 Task: Look for space in Rāmganj, Bangladesh from 1st July, 2023 to 3rd July, 2023 for 1 adult in price range Rs.5000 to Rs.15000. Place can be private room with 1  bedroom having 1 bed and 1 bathroom. Property type can be hotel. Amenities needed are: air conditioning, . Booking option can be shelf check-in. Required host language is English.
Action: Mouse moved to (441, 106)
Screenshot: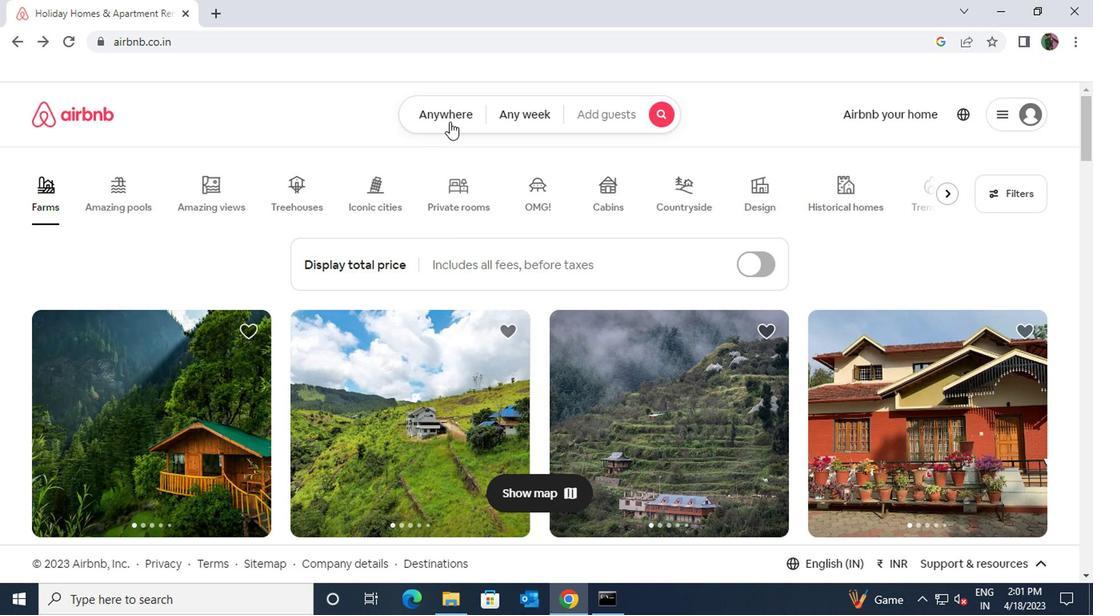 
Action: Mouse pressed left at (441, 106)
Screenshot: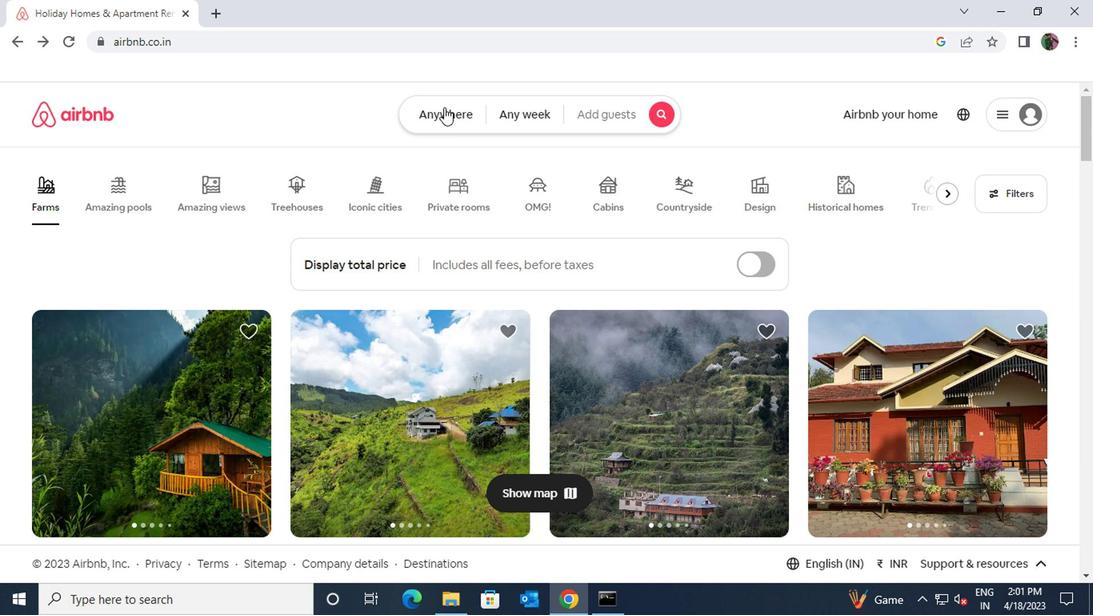 
Action: Mouse moved to (333, 175)
Screenshot: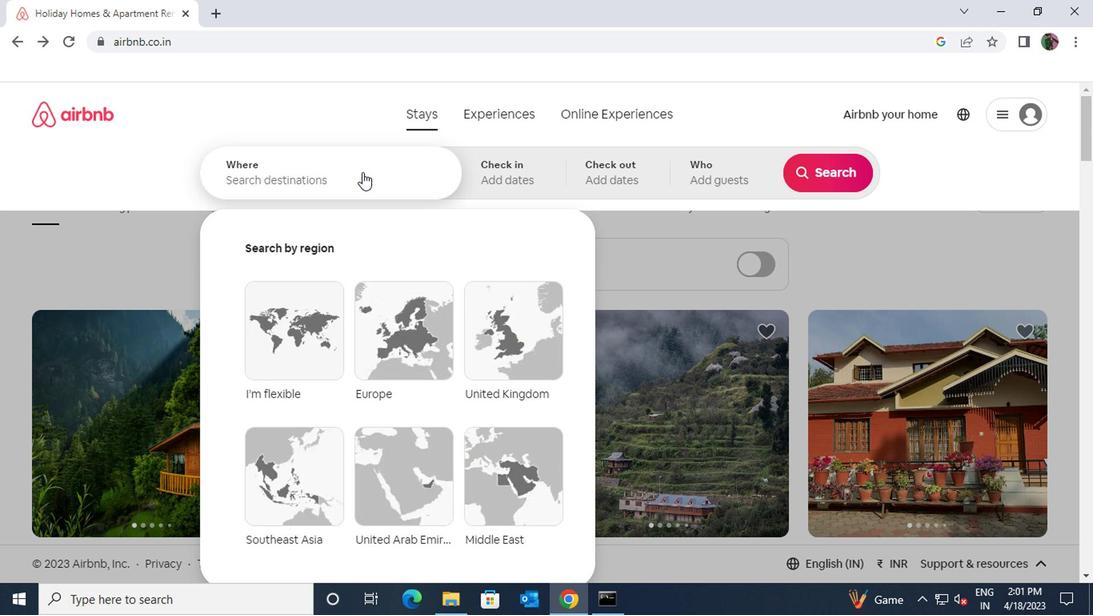 
Action: Mouse pressed left at (333, 175)
Screenshot: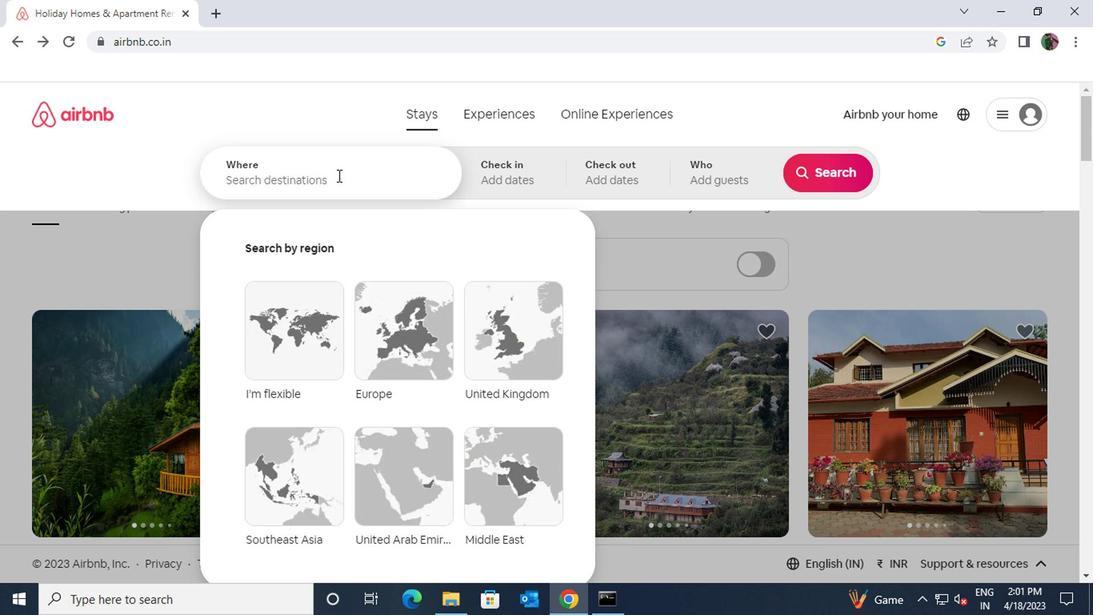 
Action: Key pressed ramganj<Key.space>bang
Screenshot: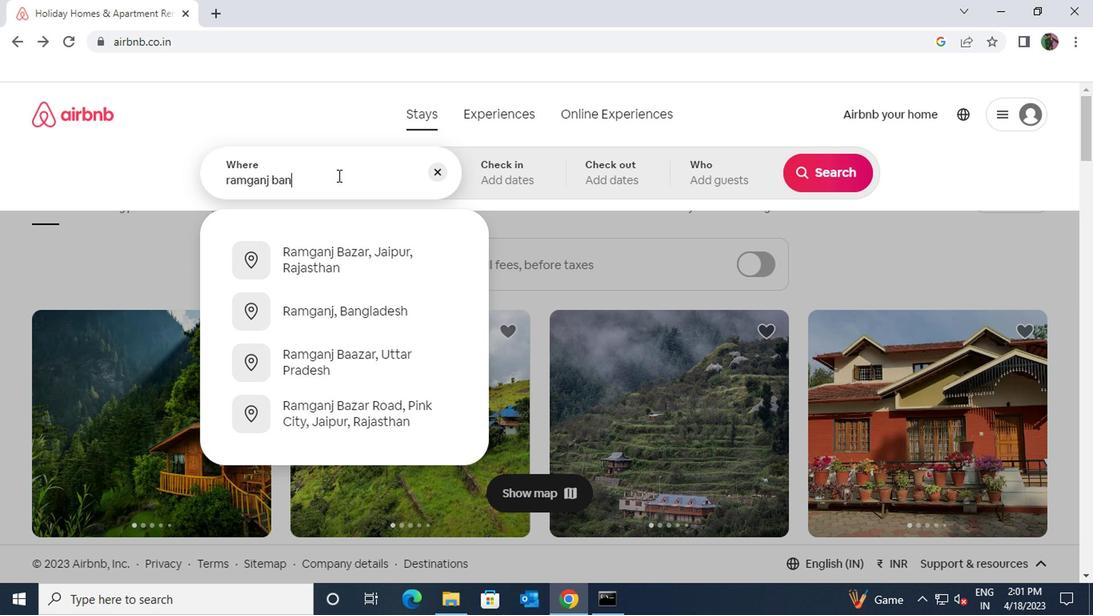 
Action: Mouse moved to (337, 260)
Screenshot: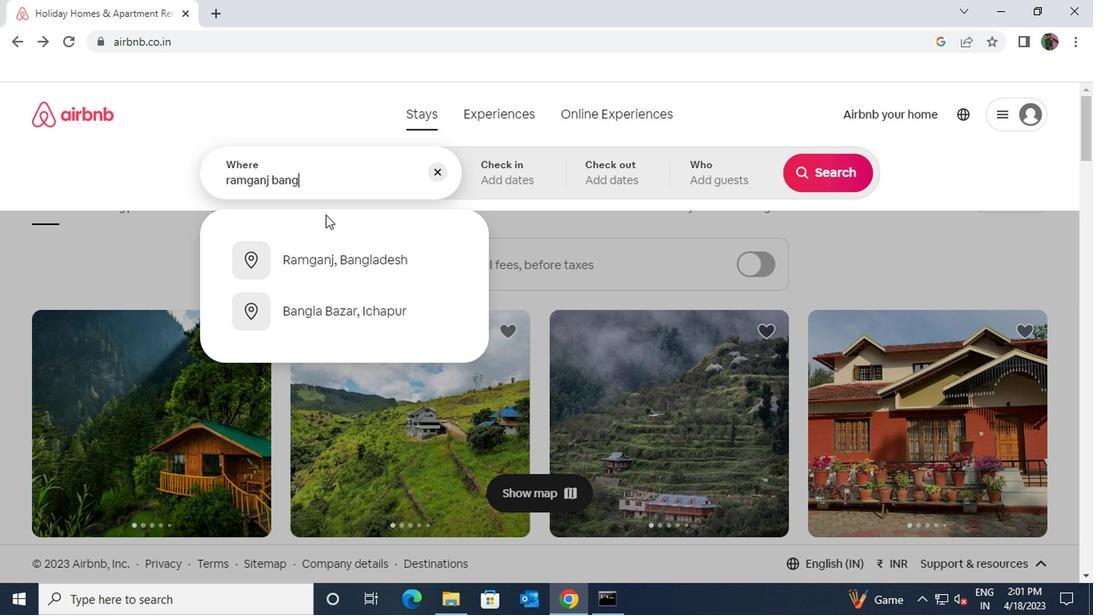 
Action: Mouse pressed left at (337, 260)
Screenshot: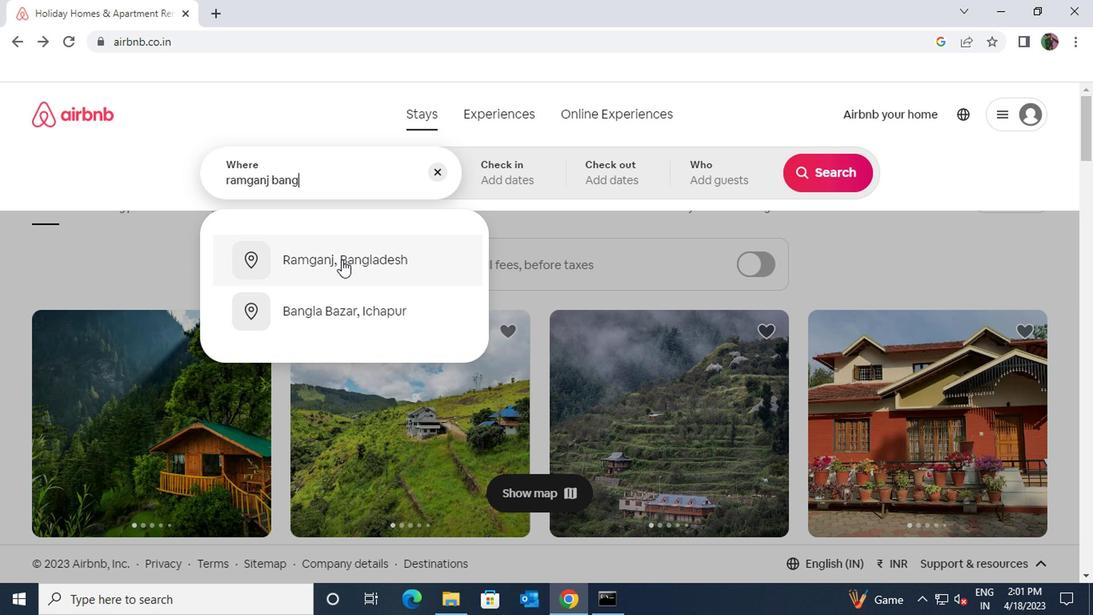 
Action: Mouse moved to (822, 300)
Screenshot: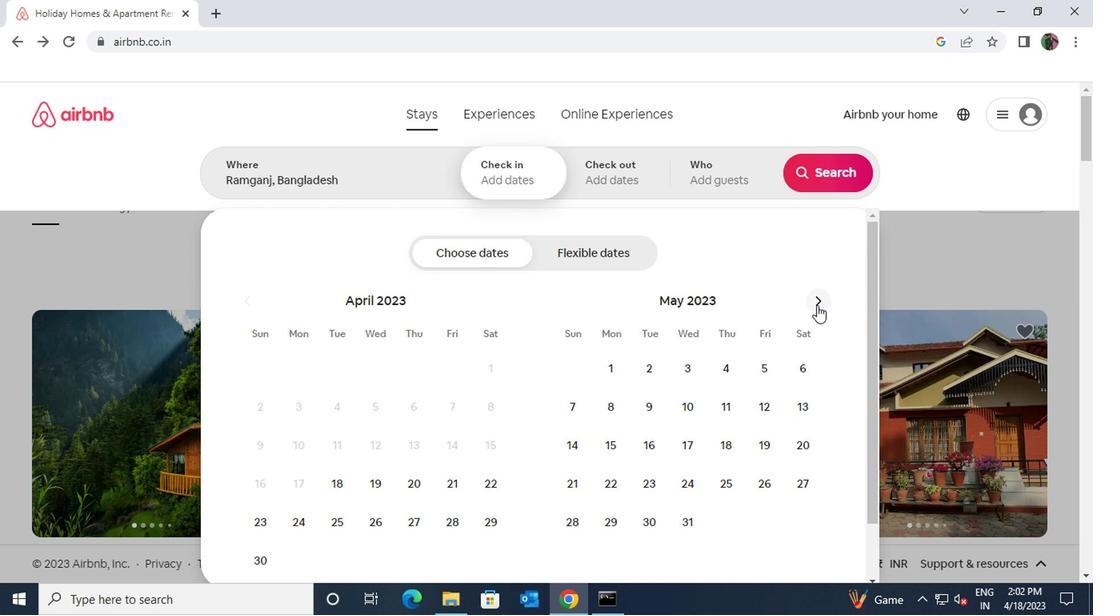 
Action: Mouse pressed left at (822, 300)
Screenshot: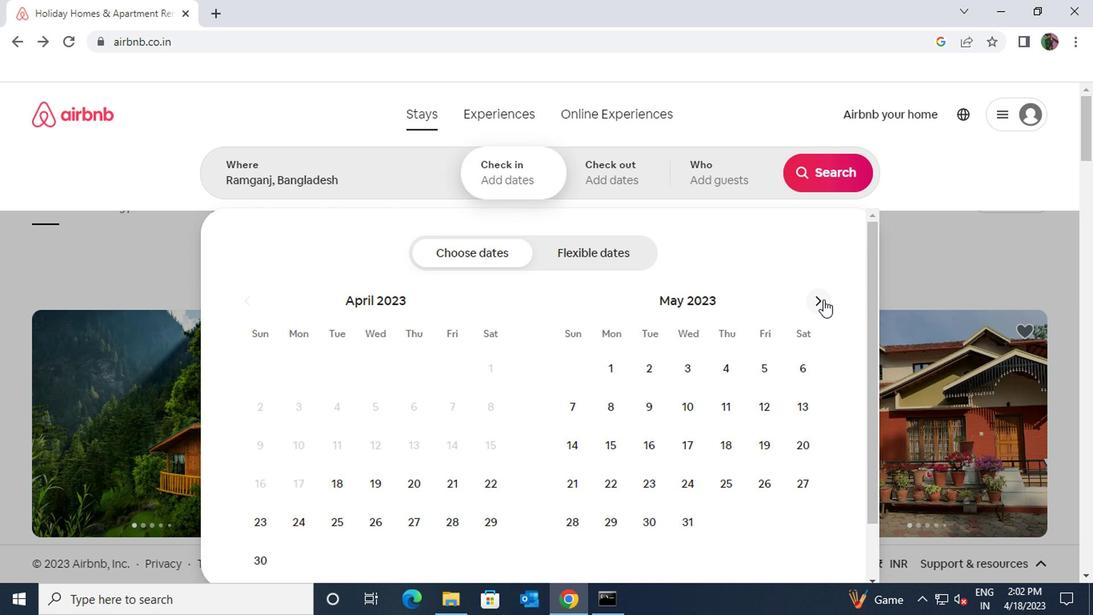 
Action: Mouse pressed left at (822, 300)
Screenshot: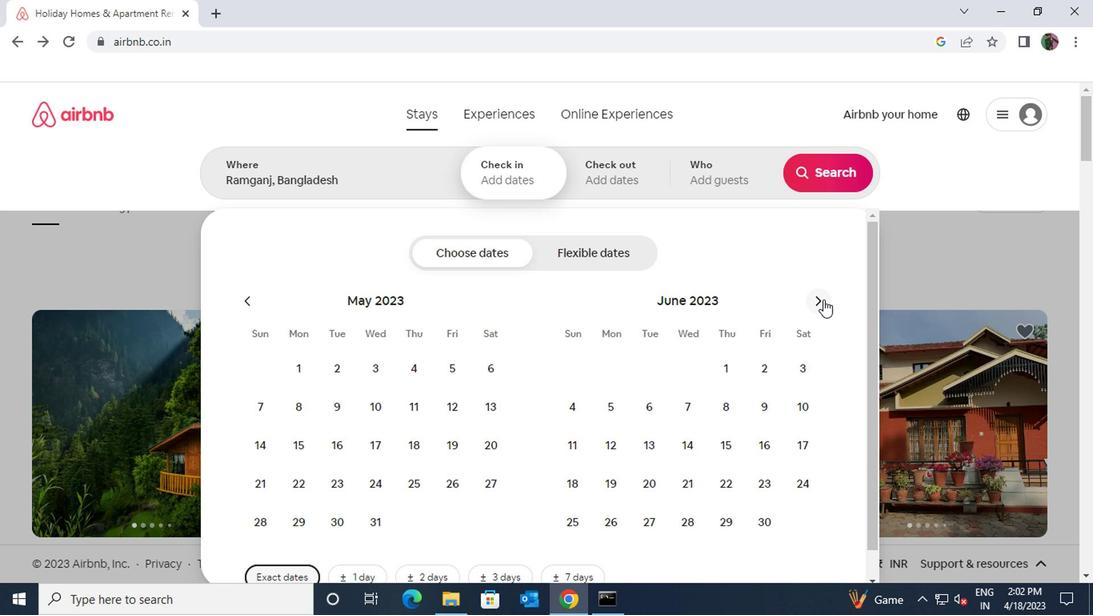 
Action: Mouse moved to (801, 368)
Screenshot: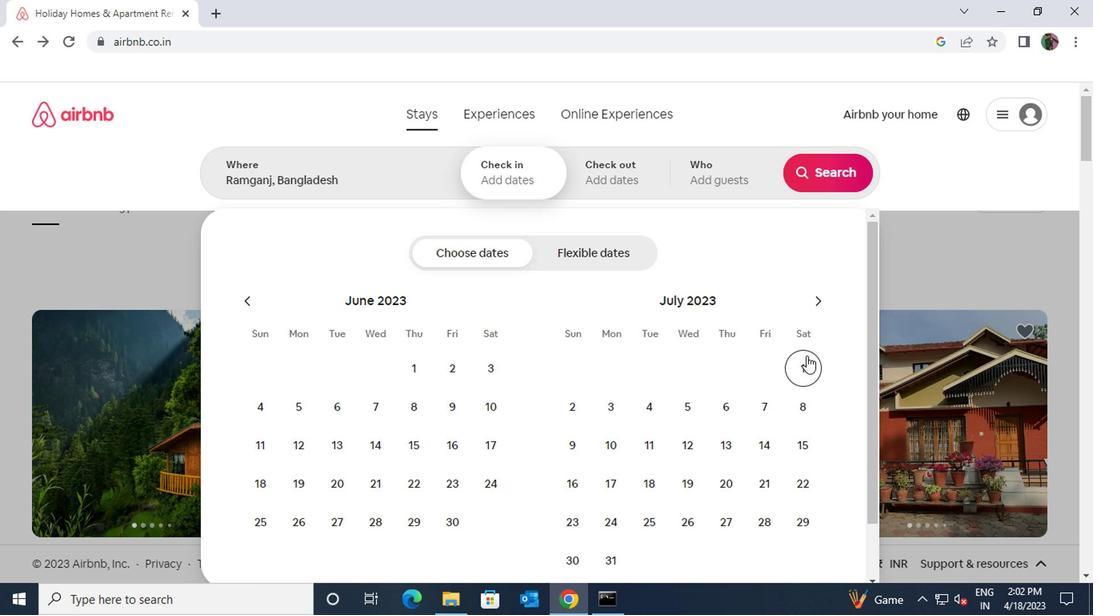 
Action: Mouse pressed left at (801, 368)
Screenshot: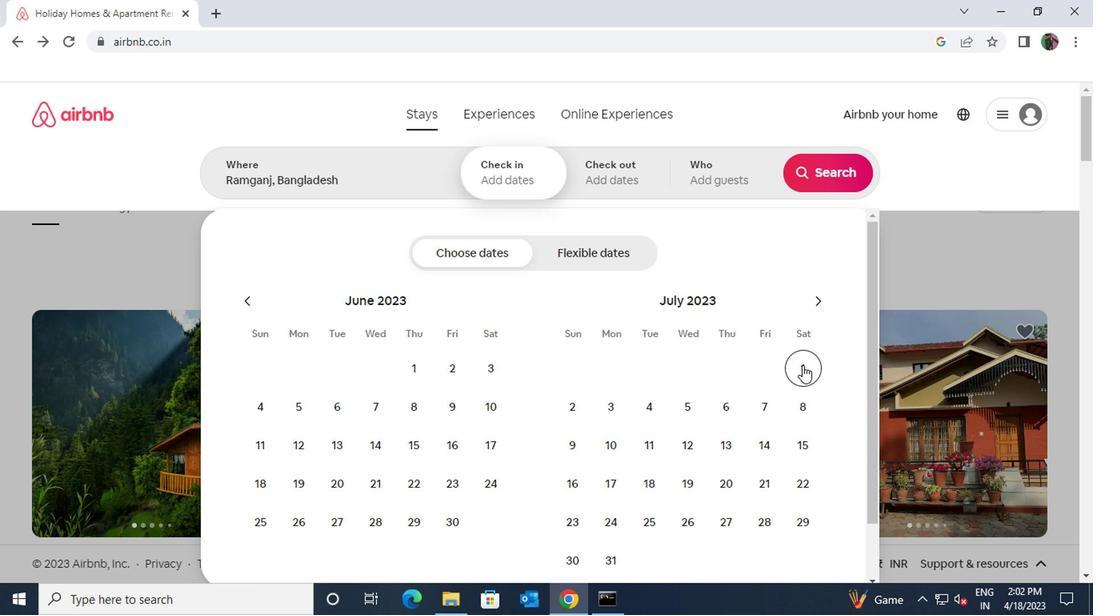 
Action: Mouse moved to (624, 403)
Screenshot: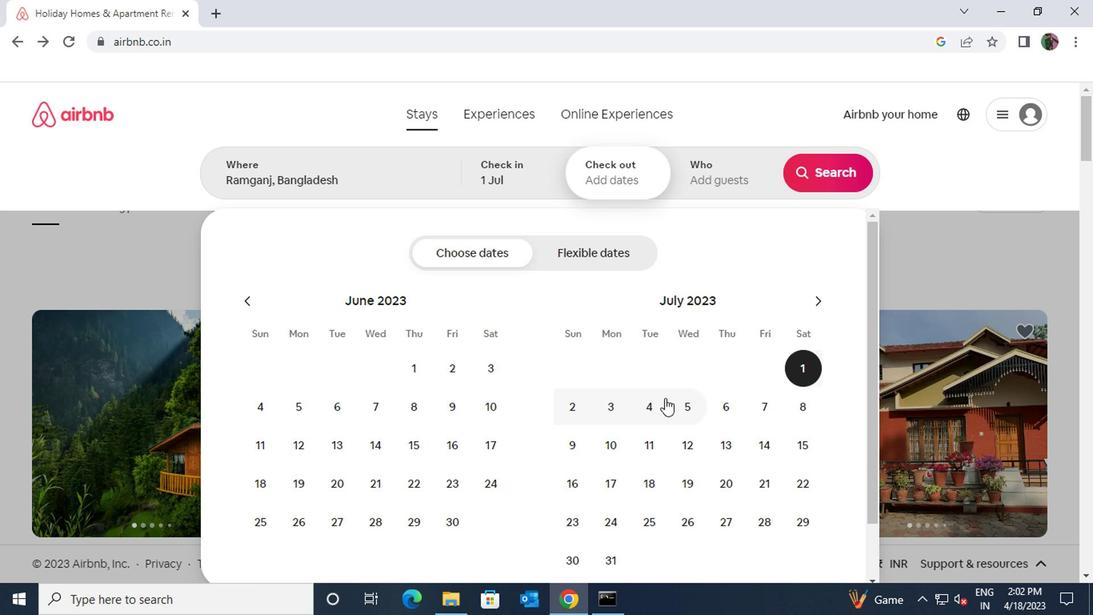 
Action: Mouse pressed left at (624, 403)
Screenshot: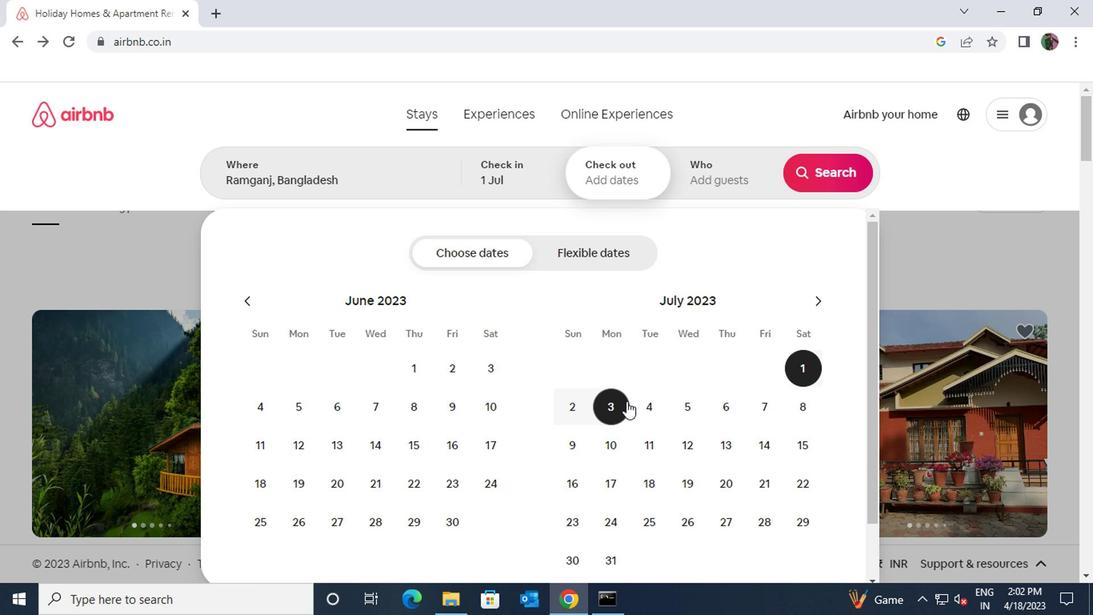
Action: Mouse moved to (700, 176)
Screenshot: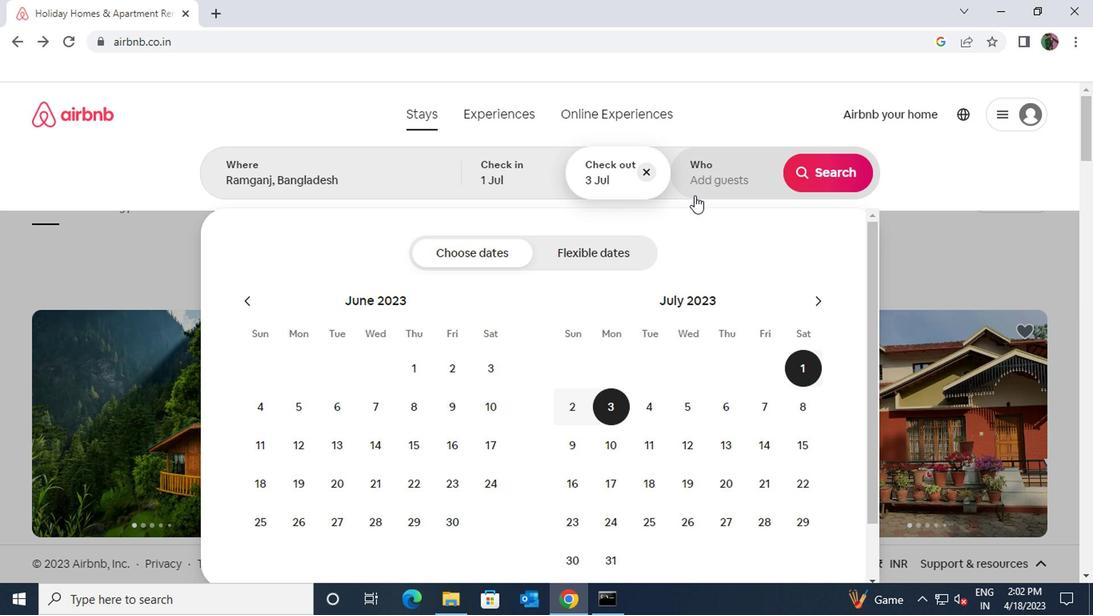 
Action: Mouse pressed left at (700, 176)
Screenshot: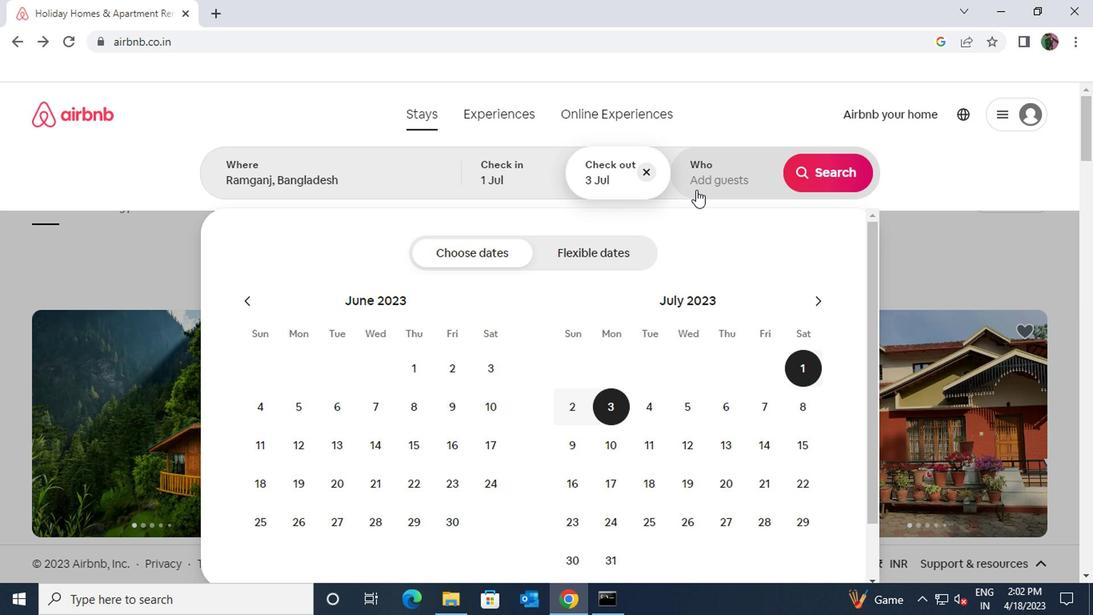 
Action: Mouse moved to (826, 260)
Screenshot: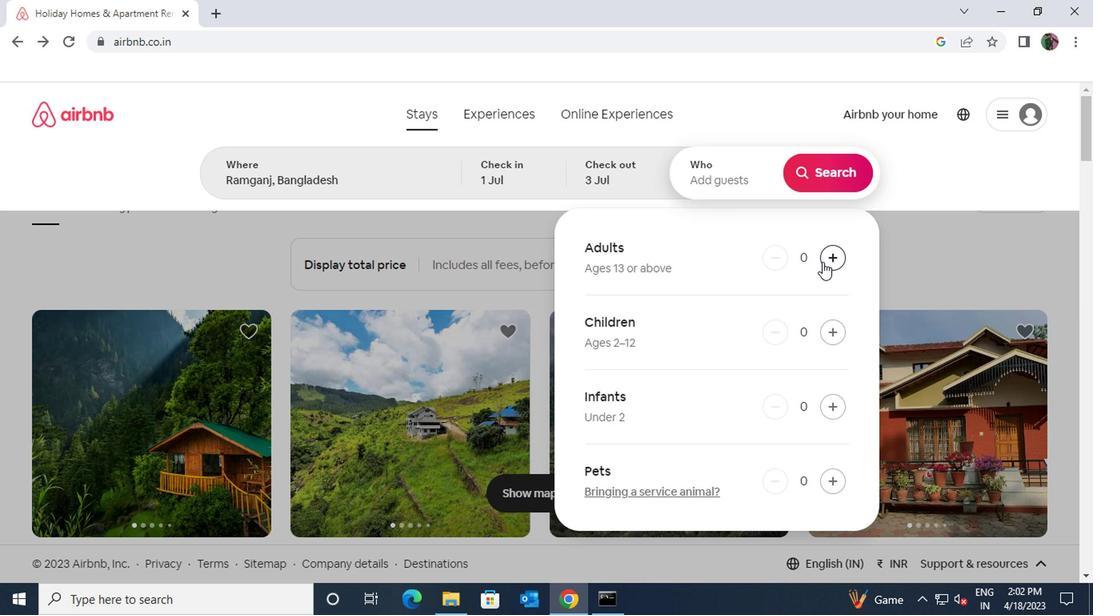 
Action: Mouse pressed left at (826, 260)
Screenshot: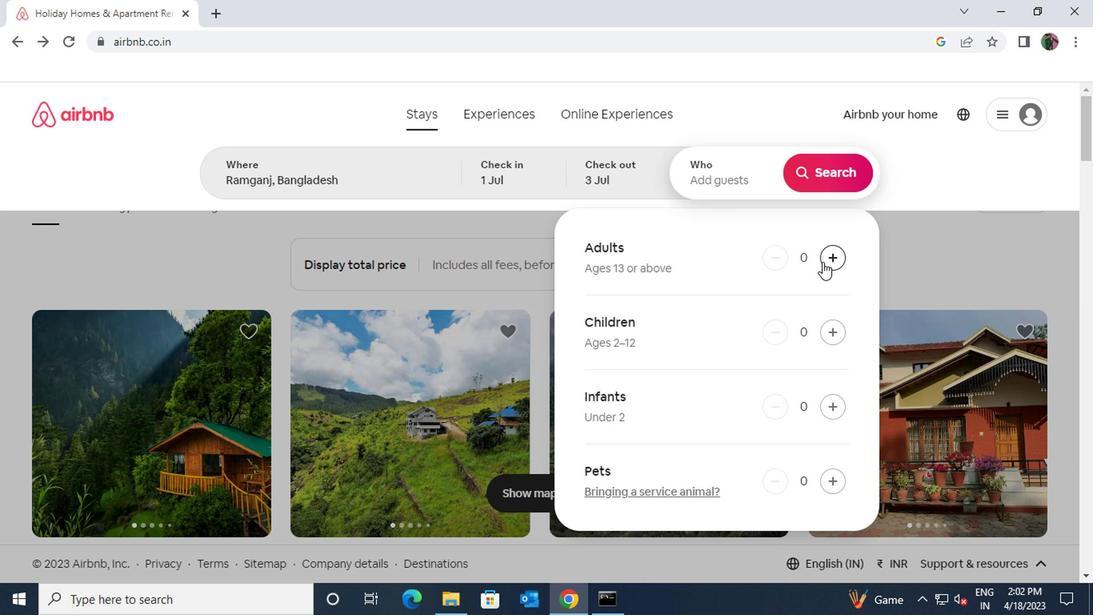 
Action: Mouse moved to (816, 179)
Screenshot: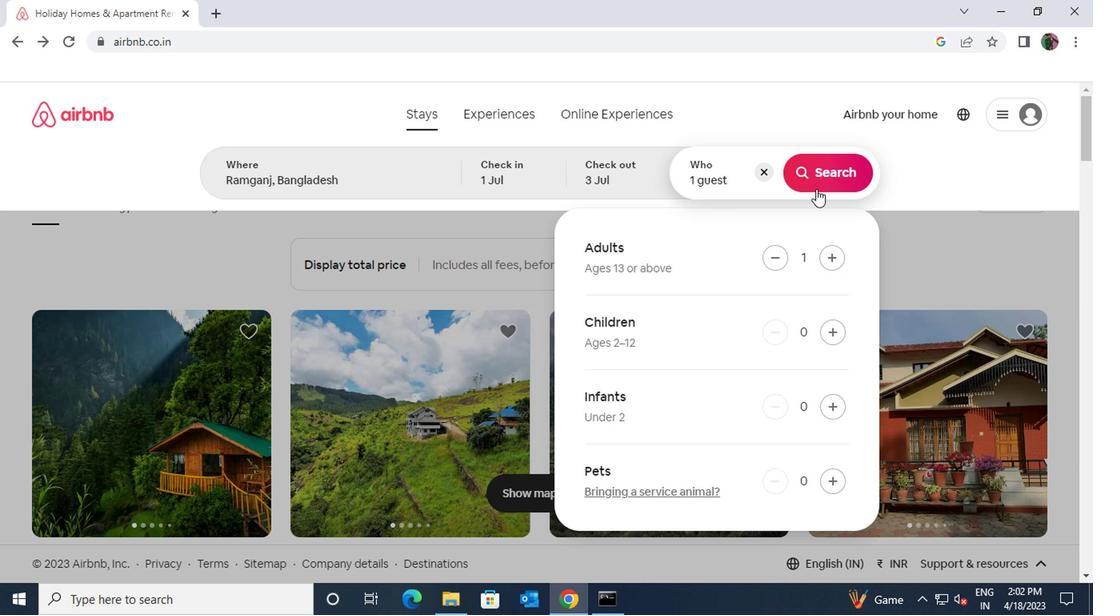 
Action: Mouse pressed left at (816, 179)
Screenshot: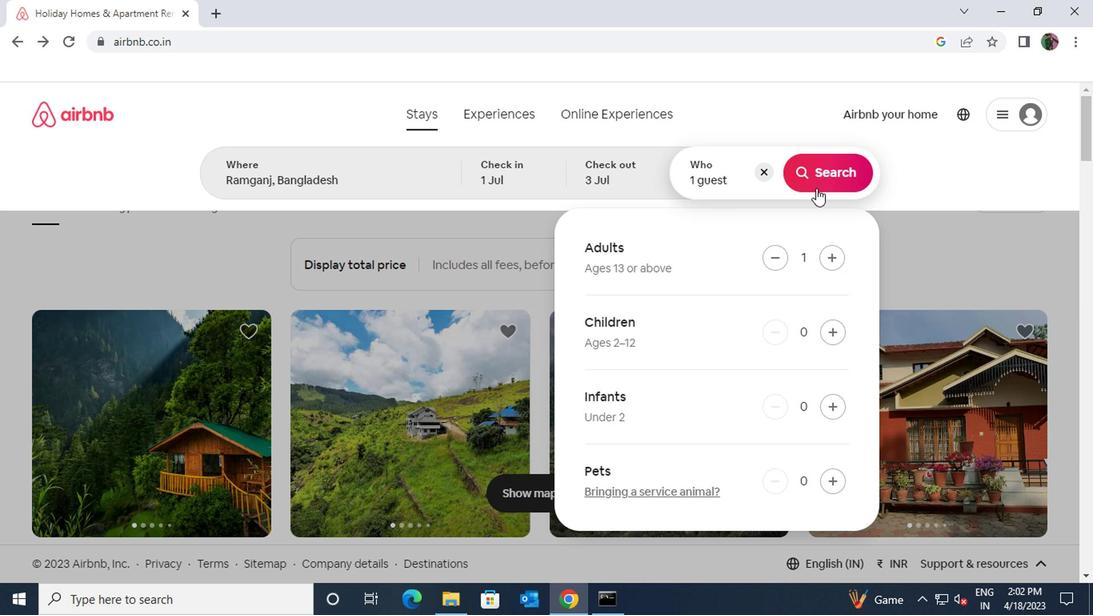 
Action: Mouse moved to (1010, 175)
Screenshot: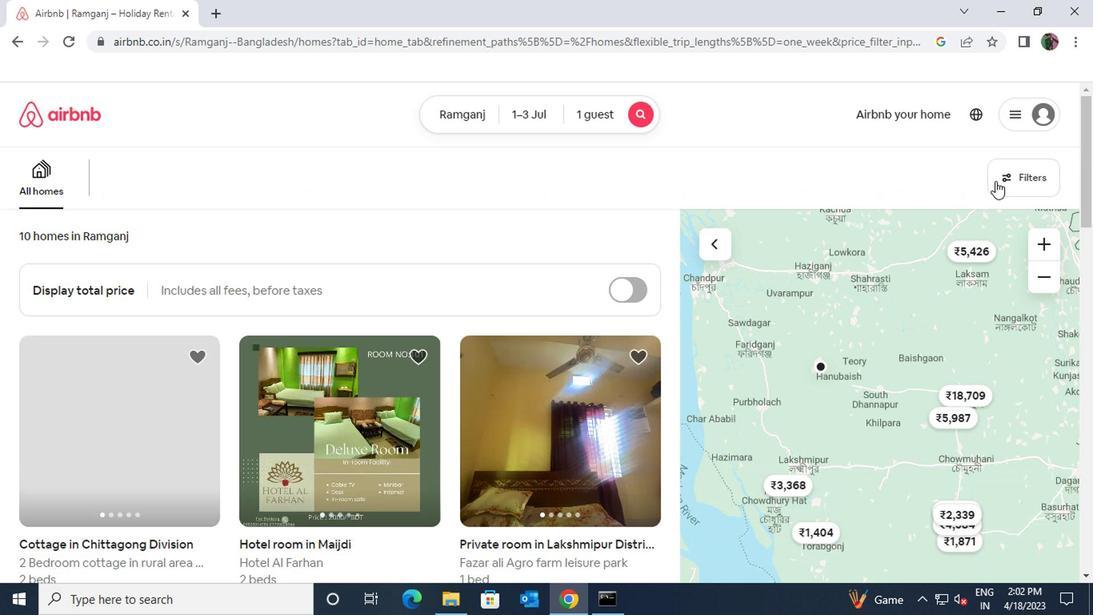 
Action: Mouse pressed left at (1010, 175)
Screenshot: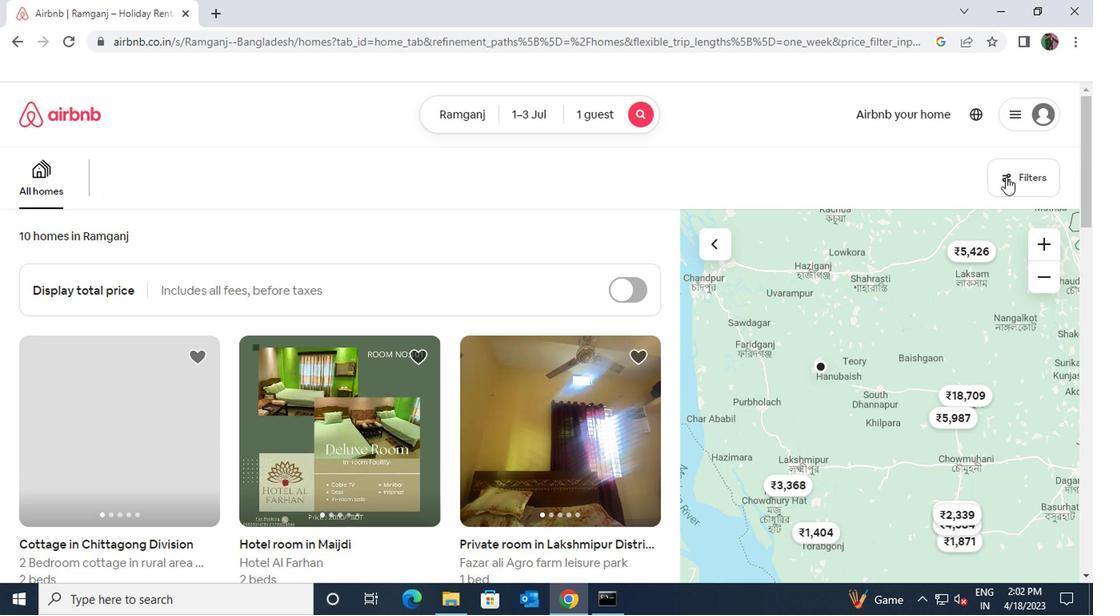 
Action: Mouse moved to (357, 382)
Screenshot: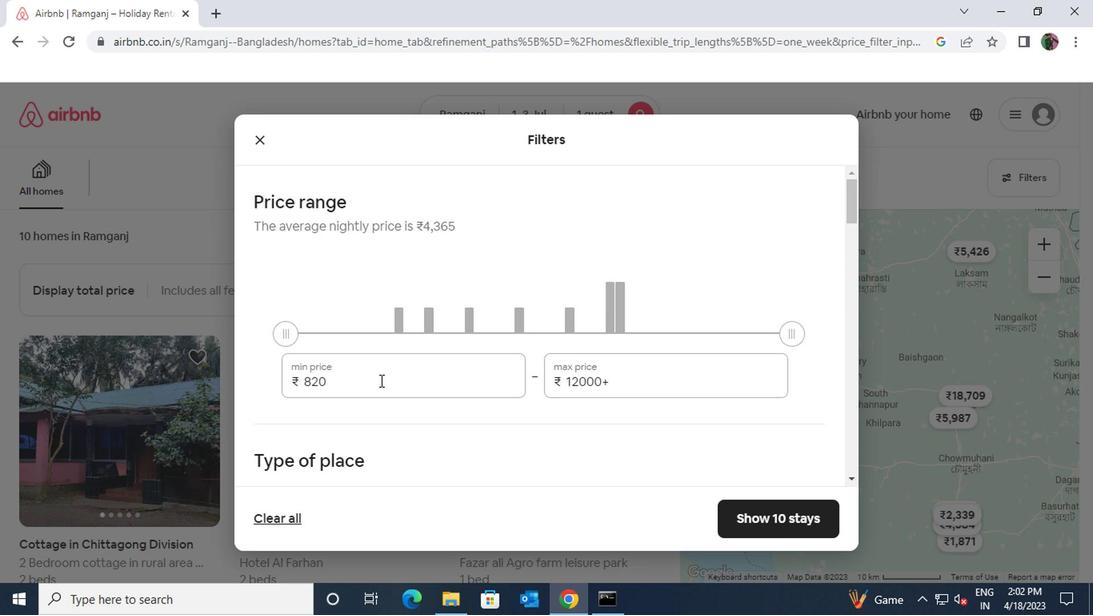 
Action: Mouse pressed left at (357, 382)
Screenshot: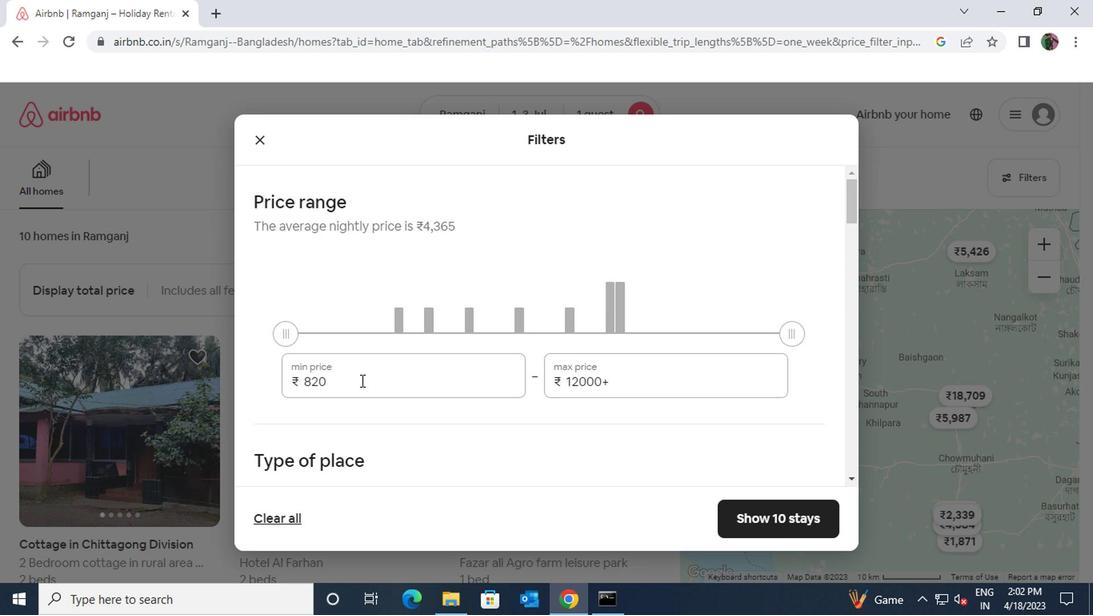 
Action: Mouse moved to (299, 386)
Screenshot: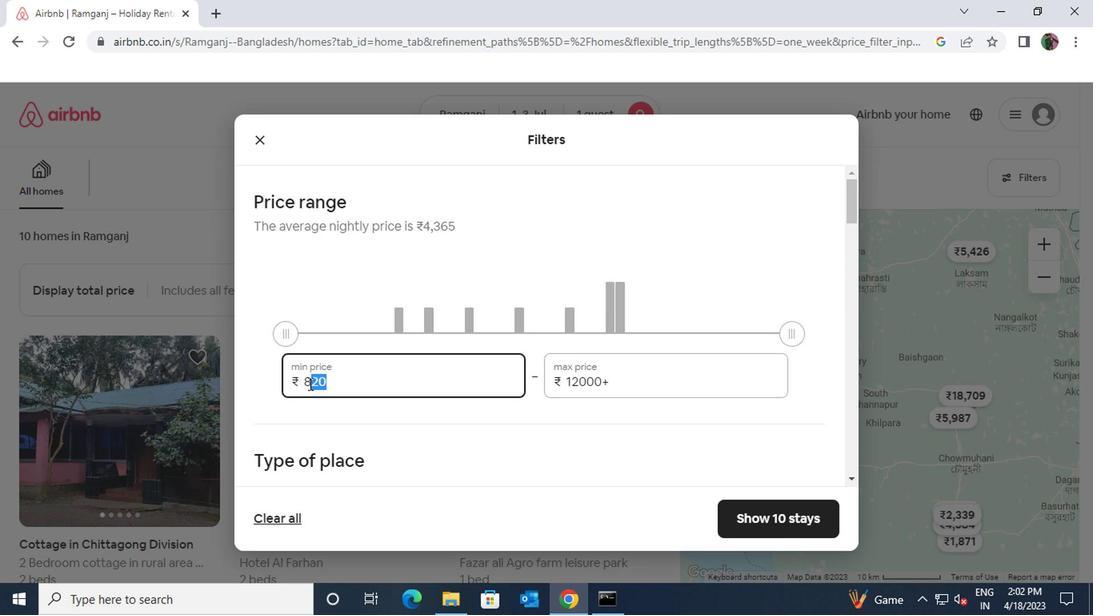 
Action: Key pressed 5000
Screenshot: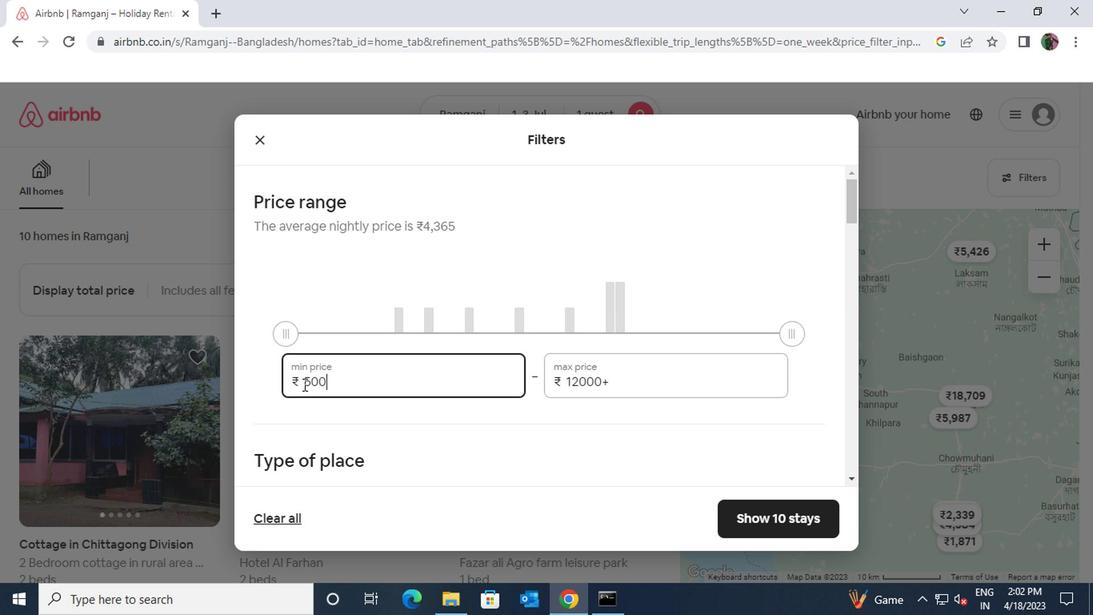 
Action: Mouse moved to (617, 379)
Screenshot: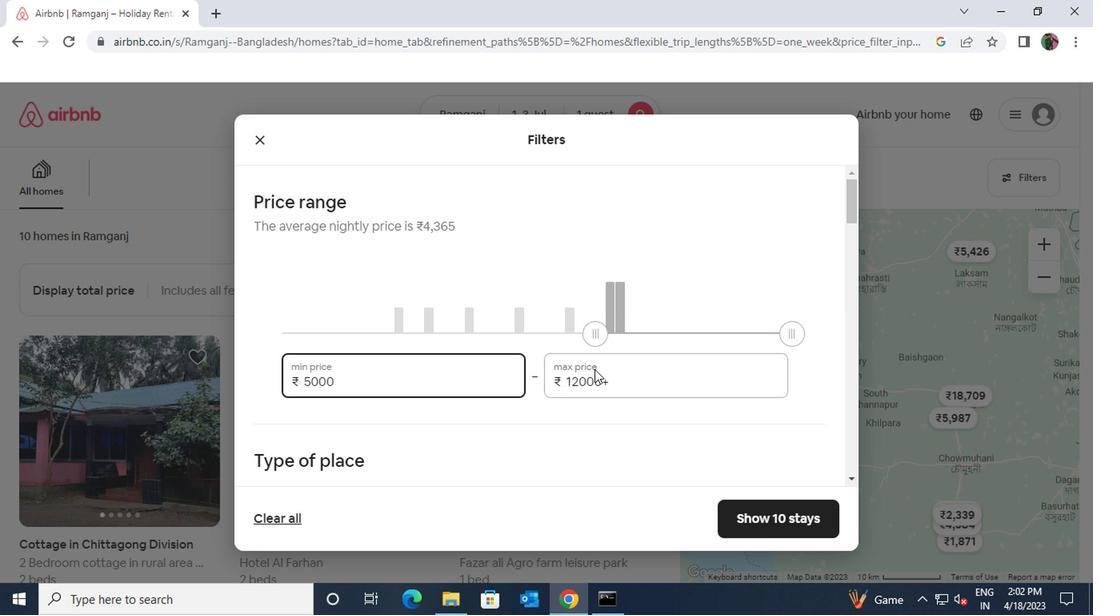 
Action: Mouse pressed left at (617, 379)
Screenshot: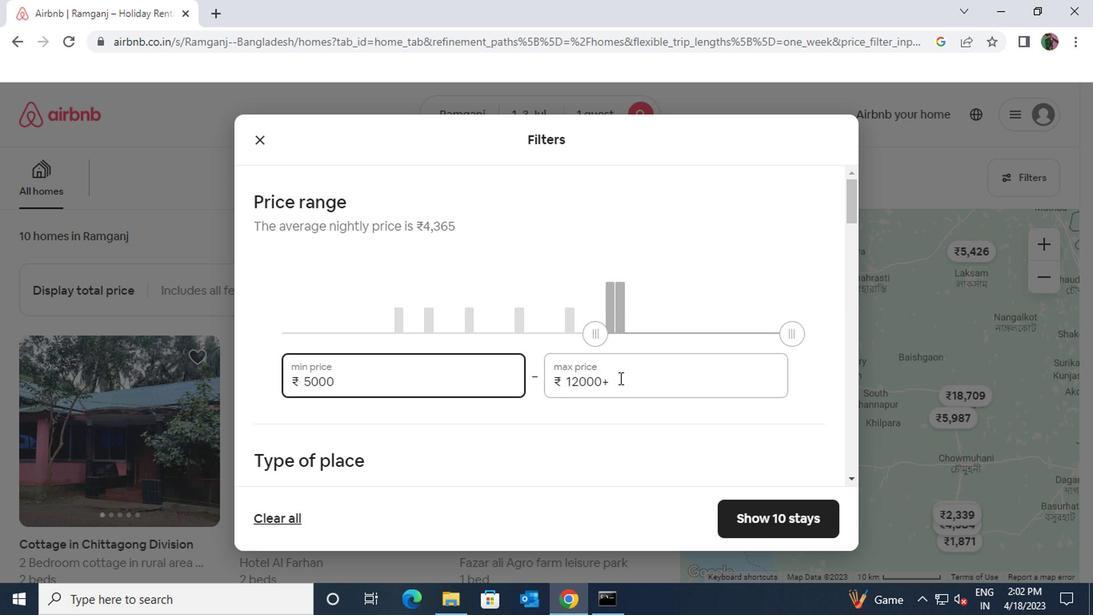 
Action: Mouse moved to (565, 388)
Screenshot: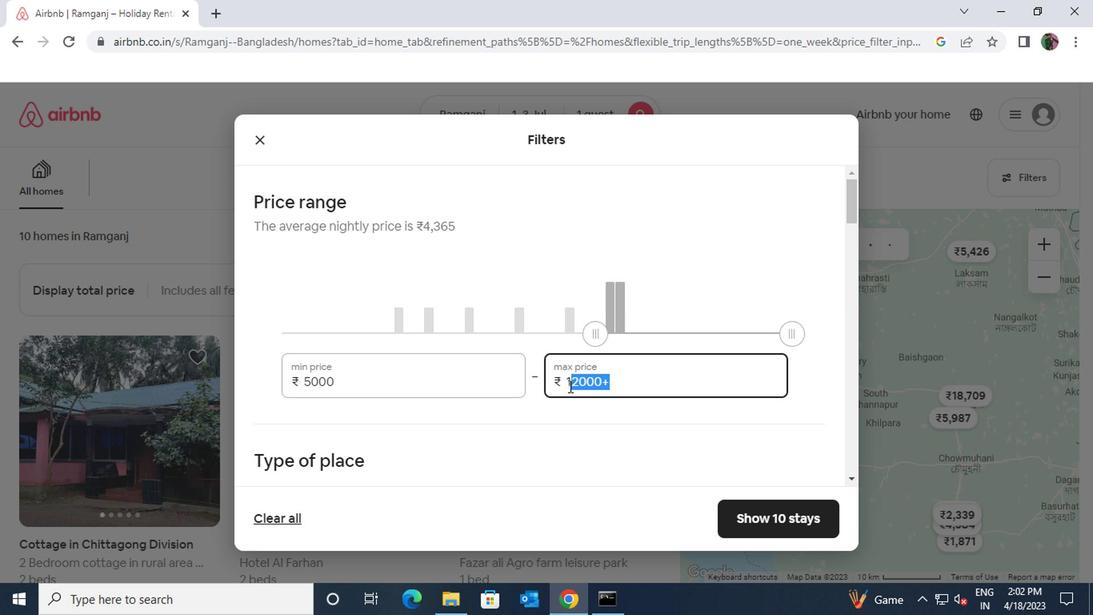 
Action: Key pressed 15000
Screenshot: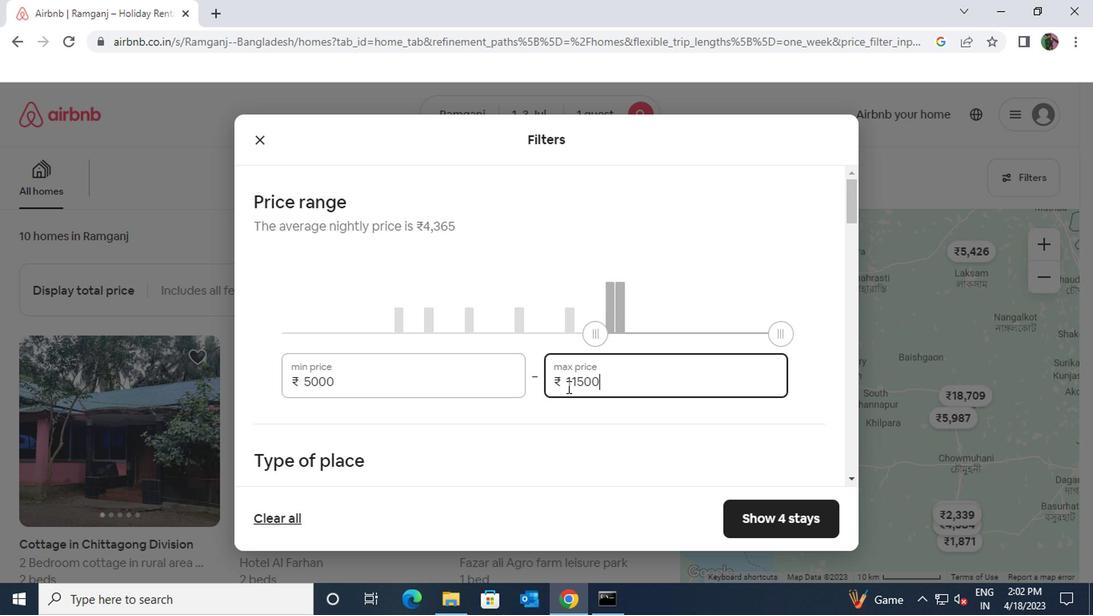 
Action: Mouse moved to (565, 388)
Screenshot: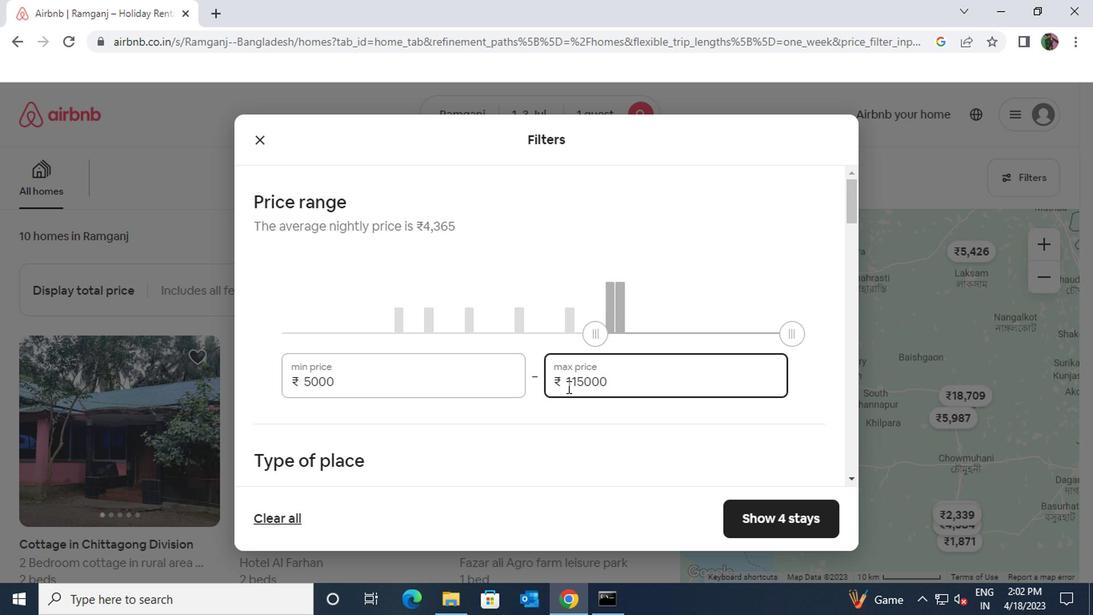 
Action: Mouse scrolled (565, 387) with delta (0, 0)
Screenshot: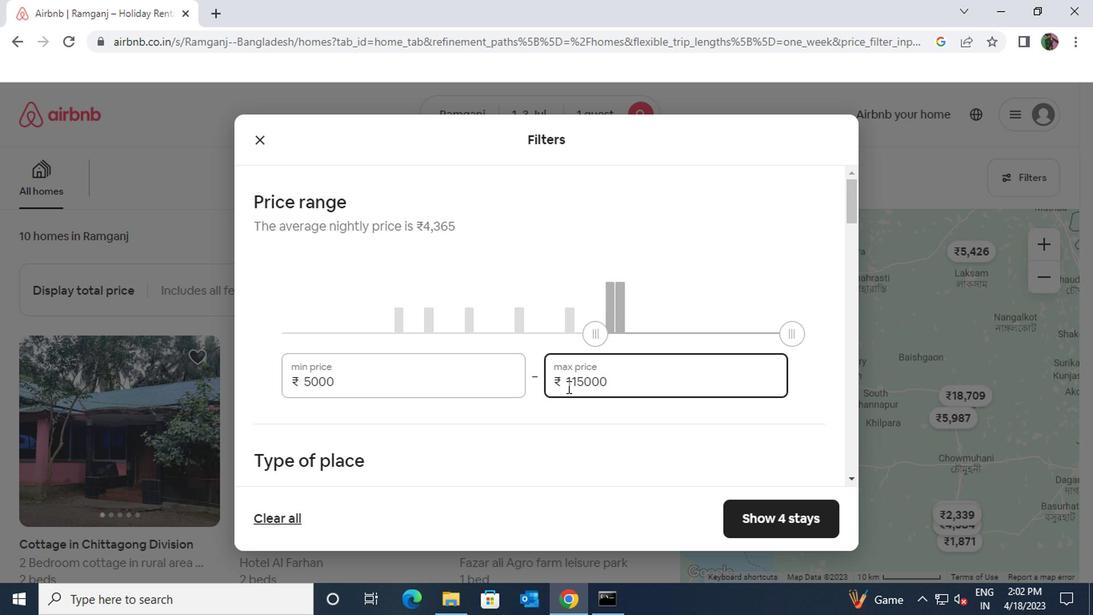 
Action: Mouse scrolled (565, 387) with delta (0, 0)
Screenshot: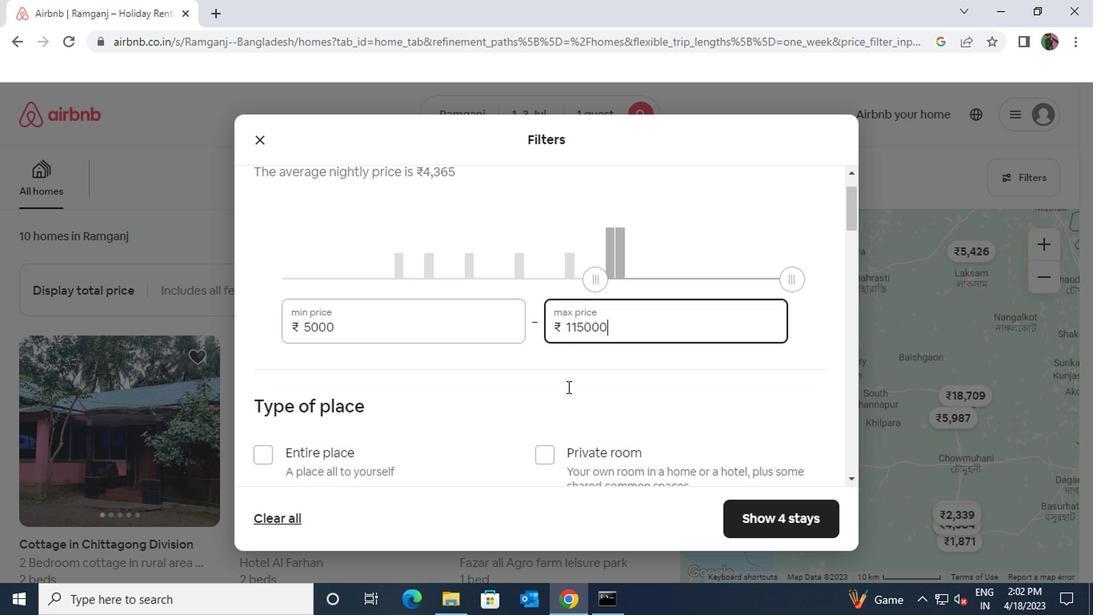 
Action: Mouse moved to (549, 354)
Screenshot: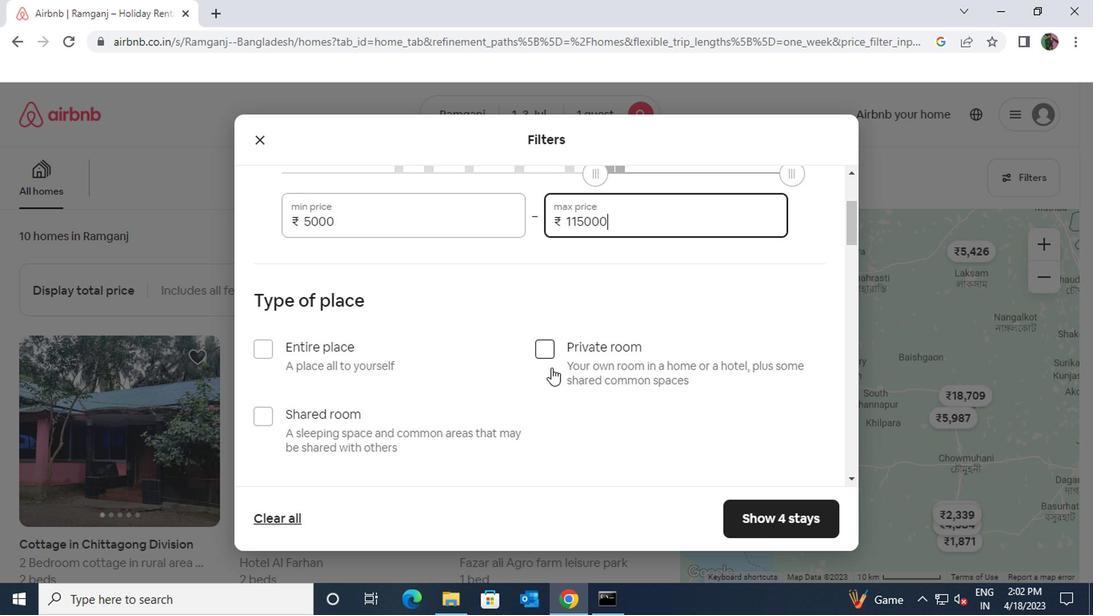 
Action: Mouse pressed left at (549, 354)
Screenshot: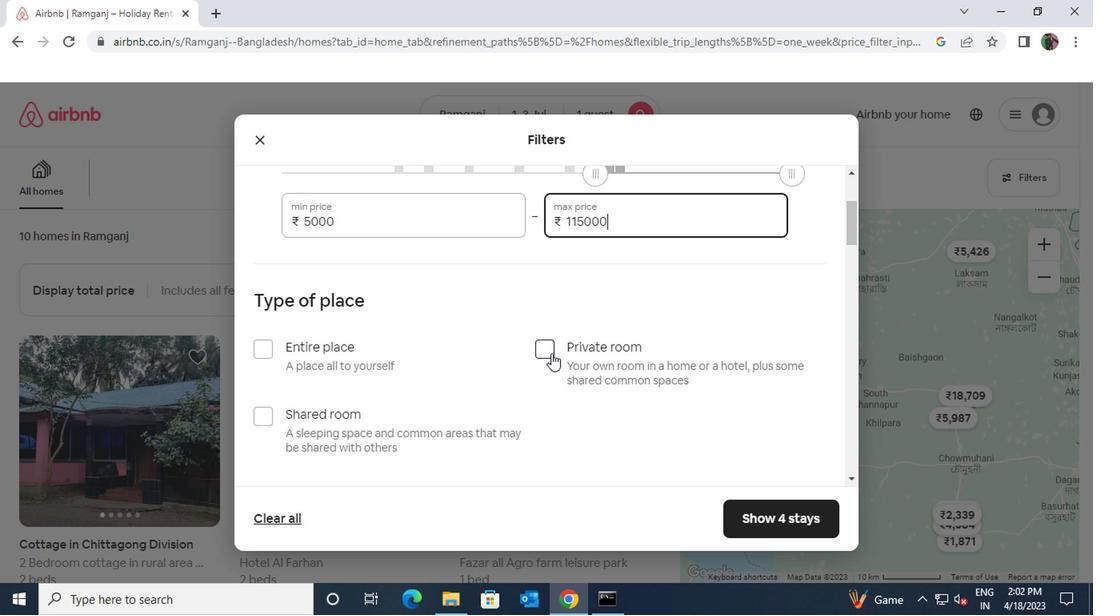 
Action: Mouse scrolled (549, 353) with delta (0, -1)
Screenshot: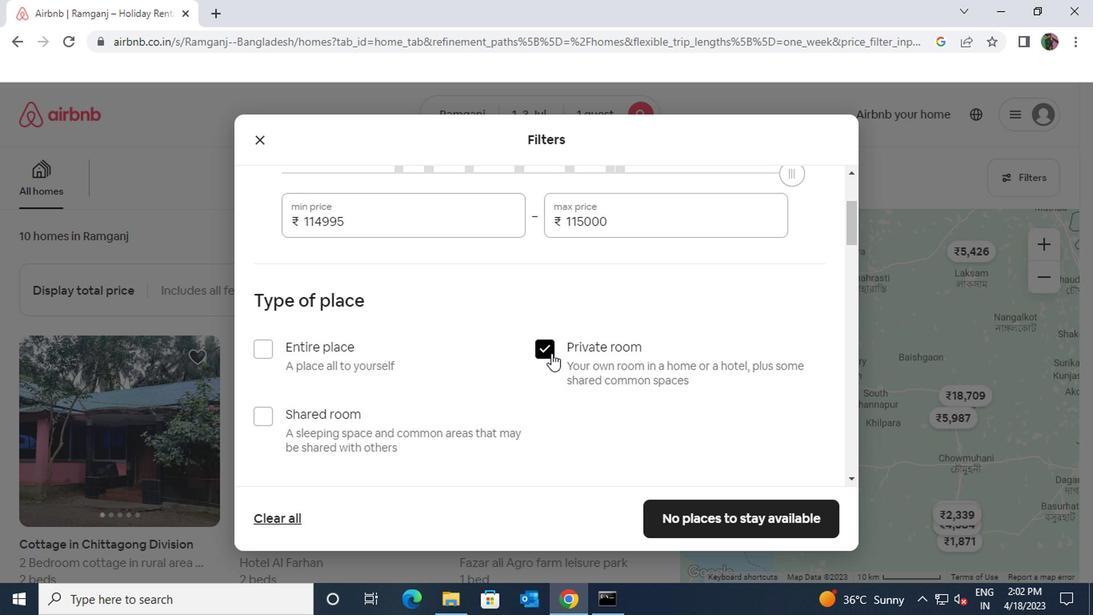 
Action: Mouse scrolled (549, 353) with delta (0, -1)
Screenshot: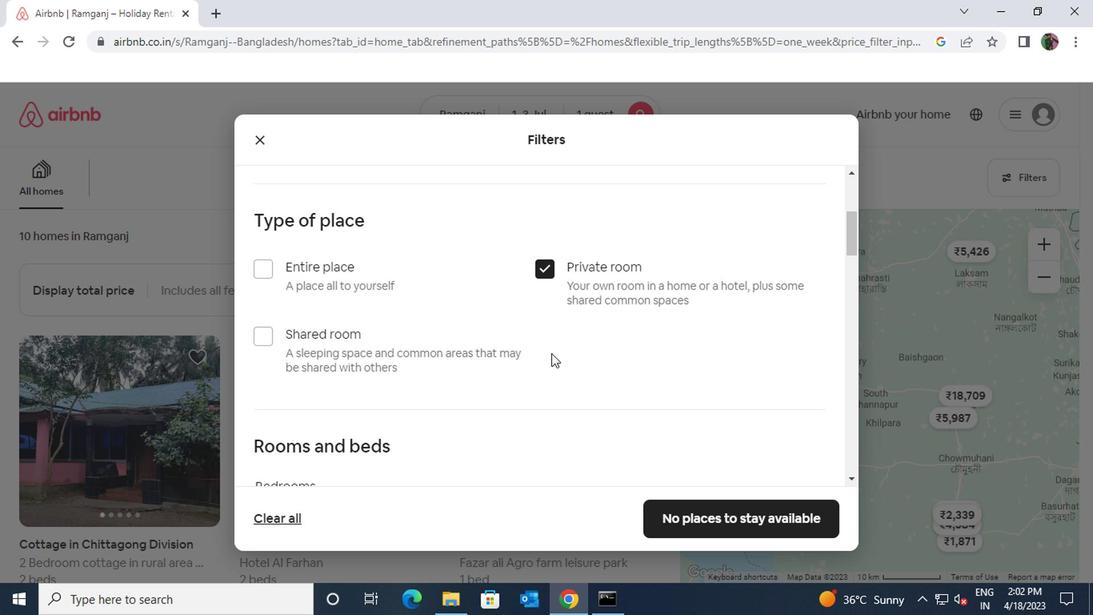 
Action: Mouse scrolled (549, 353) with delta (0, -1)
Screenshot: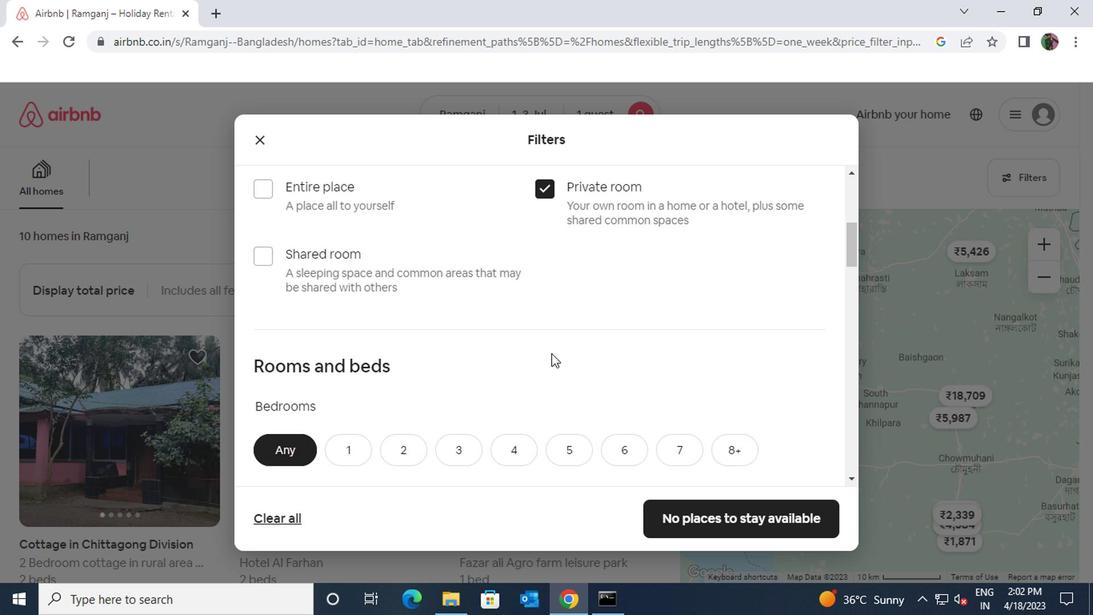 
Action: Mouse moved to (349, 366)
Screenshot: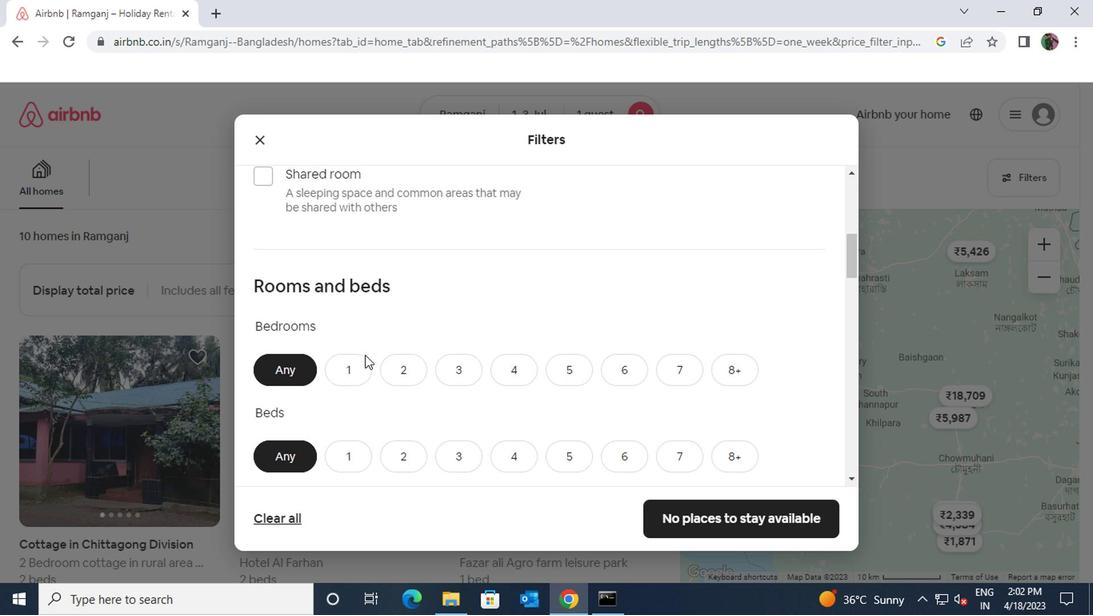 
Action: Mouse pressed left at (349, 366)
Screenshot: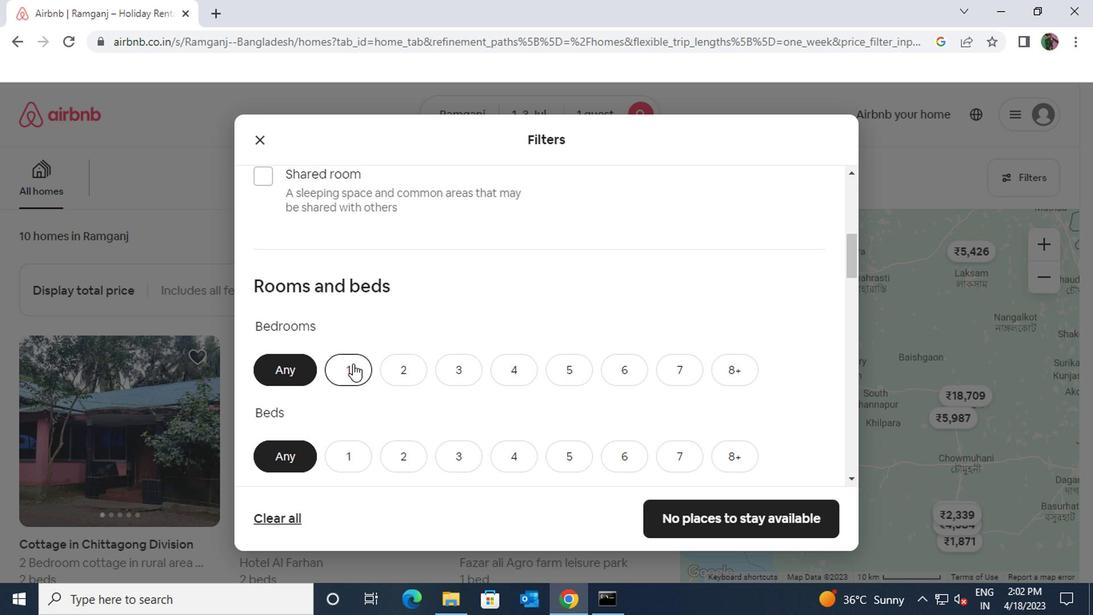 
Action: Mouse moved to (336, 447)
Screenshot: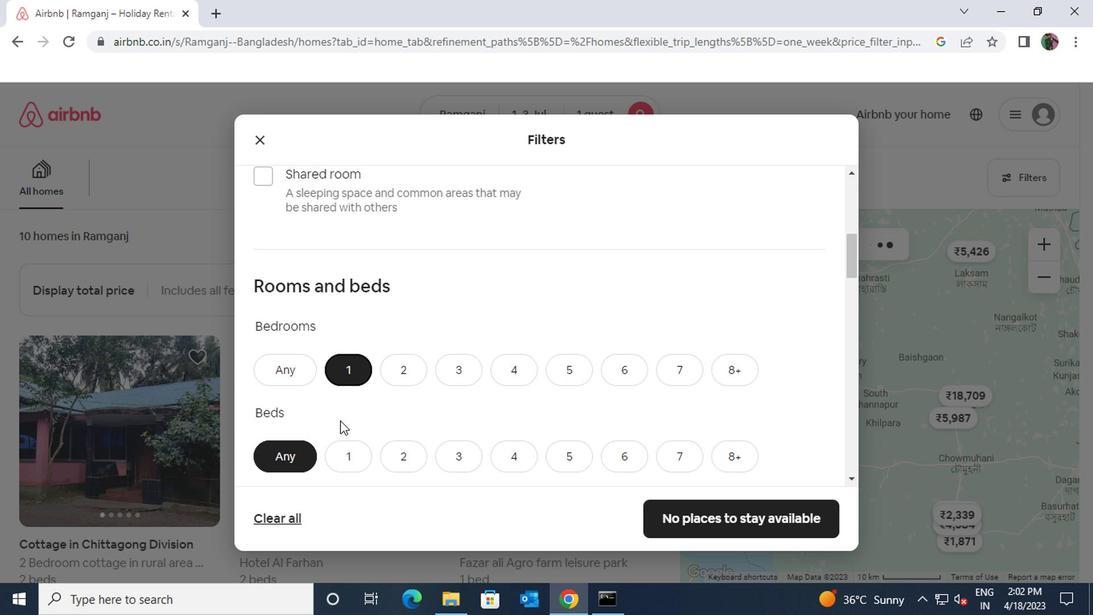 
Action: Mouse pressed left at (336, 447)
Screenshot: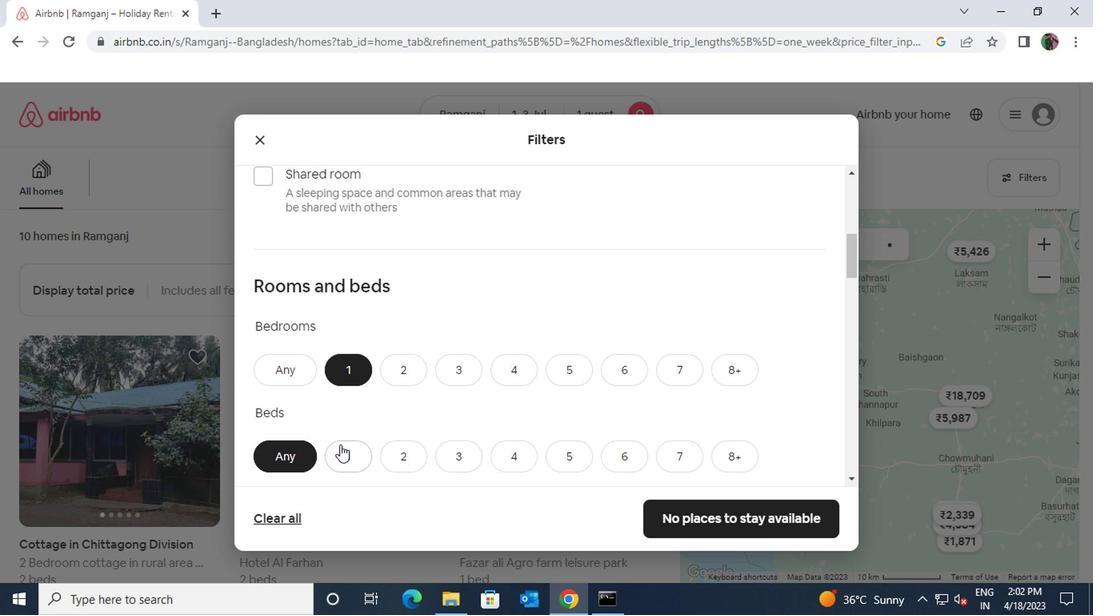 
Action: Mouse moved to (337, 447)
Screenshot: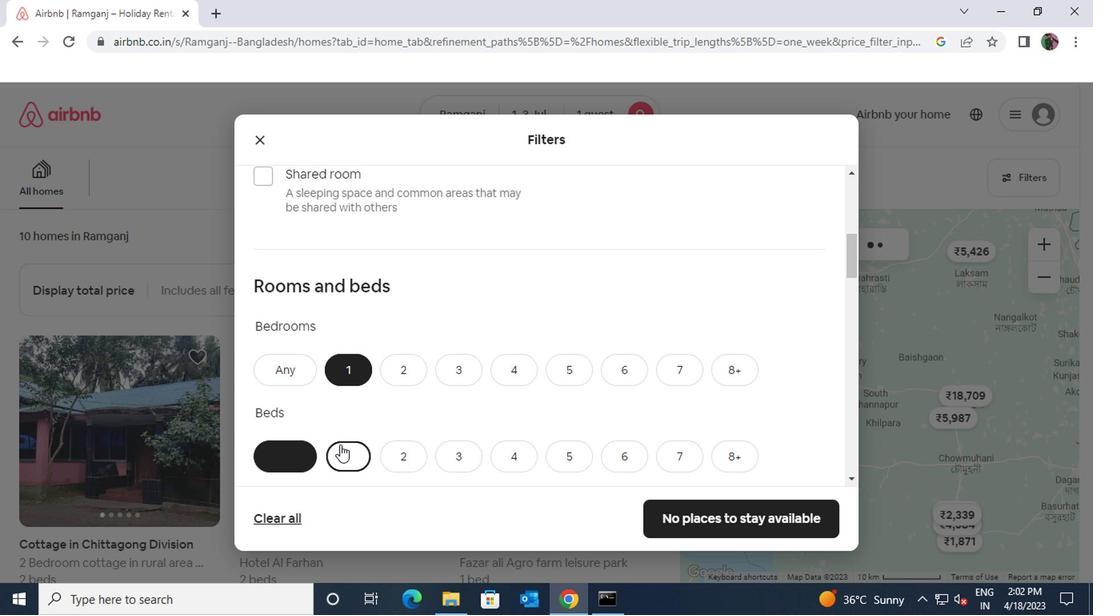 
Action: Mouse scrolled (337, 445) with delta (0, -1)
Screenshot: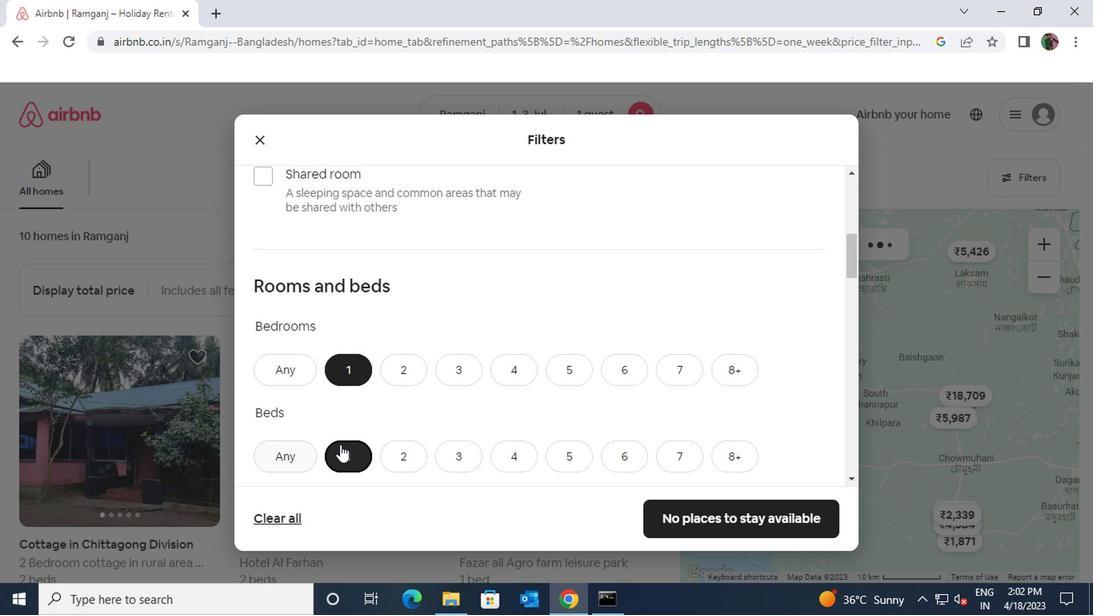 
Action: Mouse moved to (339, 455)
Screenshot: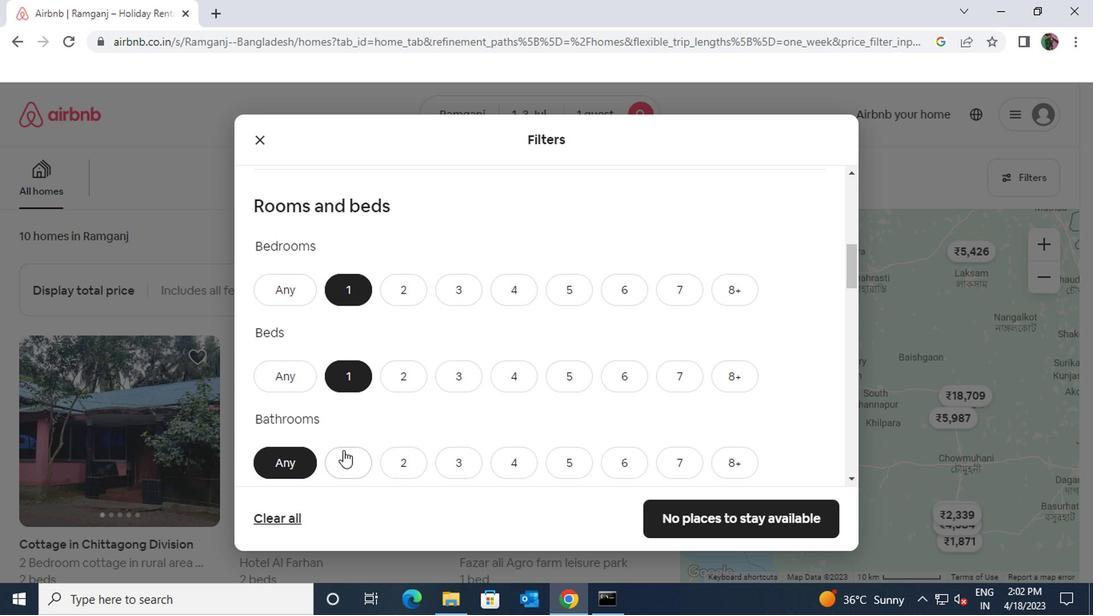 
Action: Mouse pressed left at (339, 455)
Screenshot: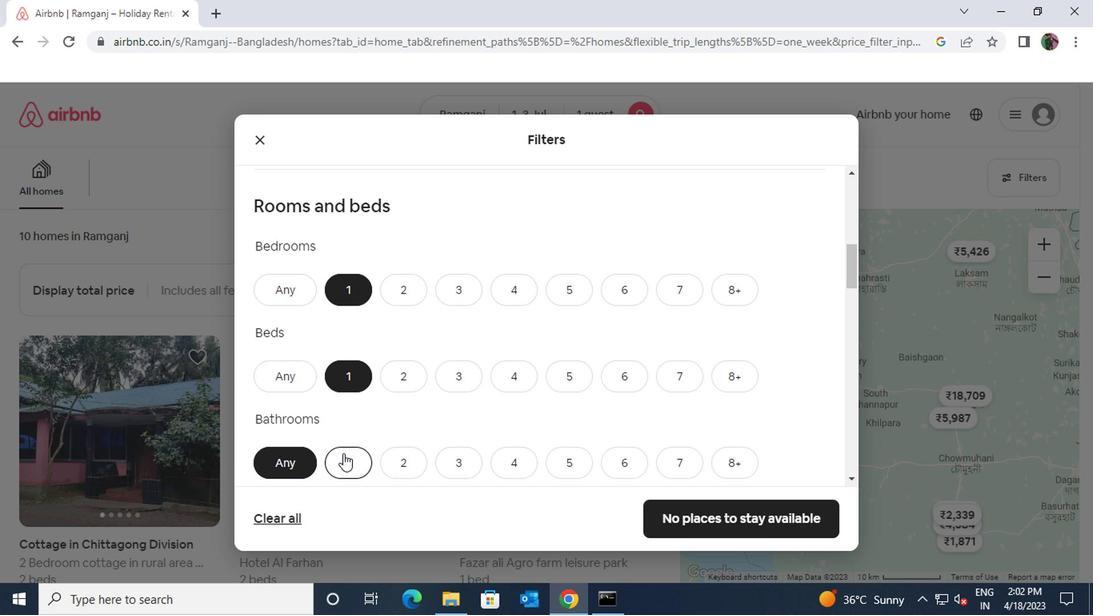 
Action: Mouse moved to (343, 437)
Screenshot: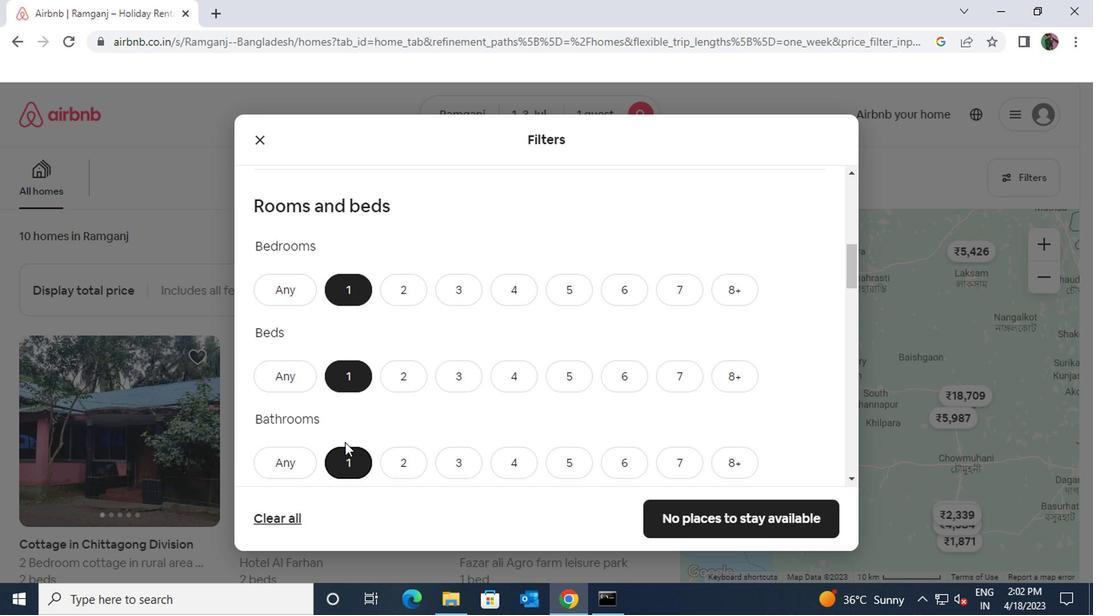 
Action: Mouse scrolled (343, 437) with delta (0, 0)
Screenshot: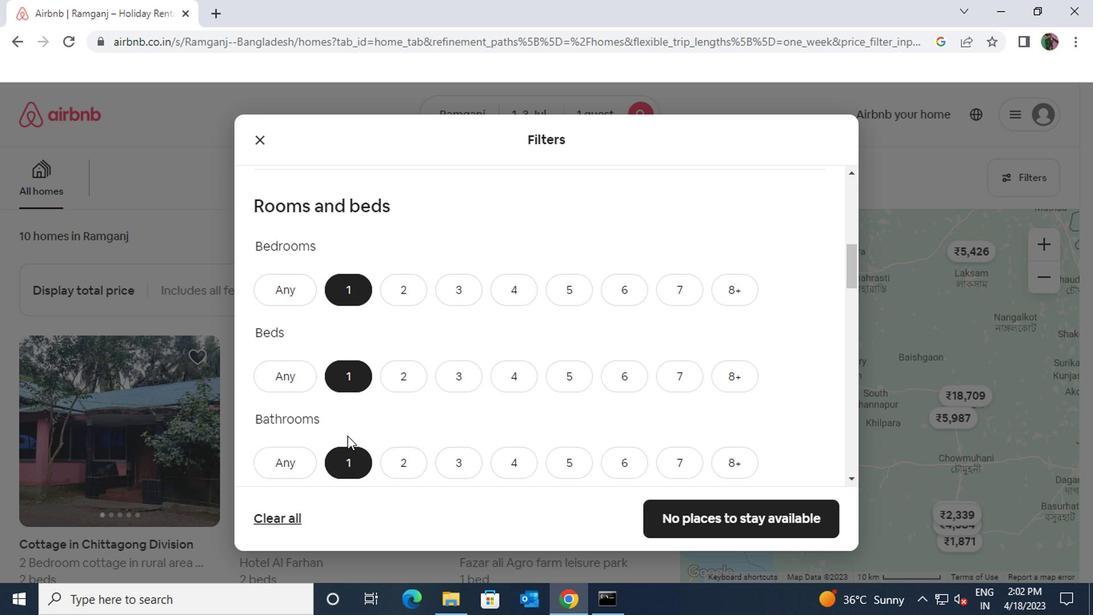
Action: Mouse moved to (348, 407)
Screenshot: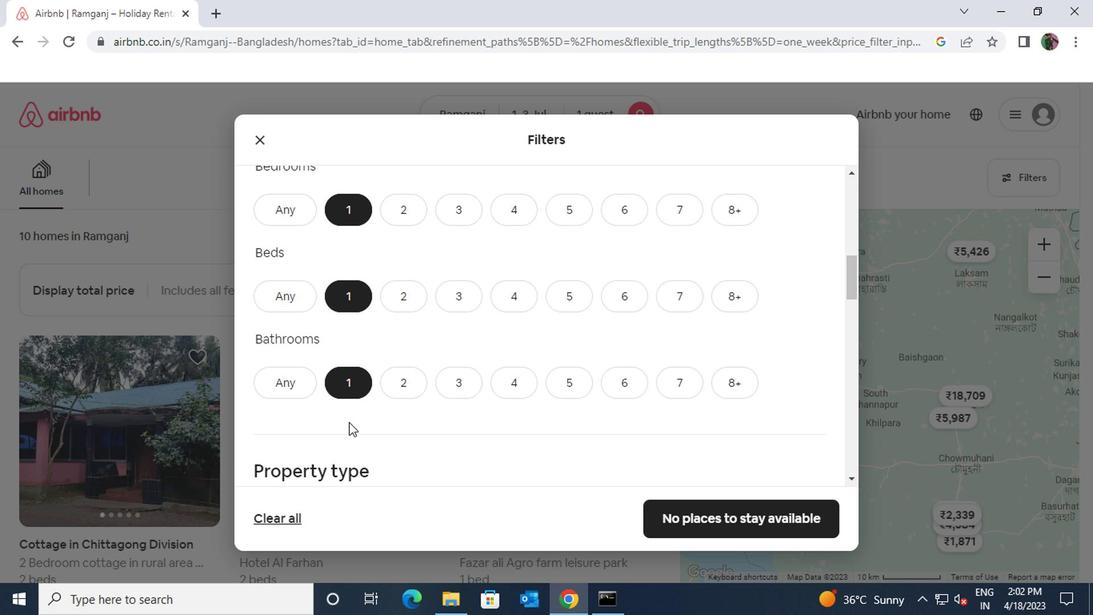 
Action: Mouse scrolled (348, 406) with delta (0, 0)
Screenshot: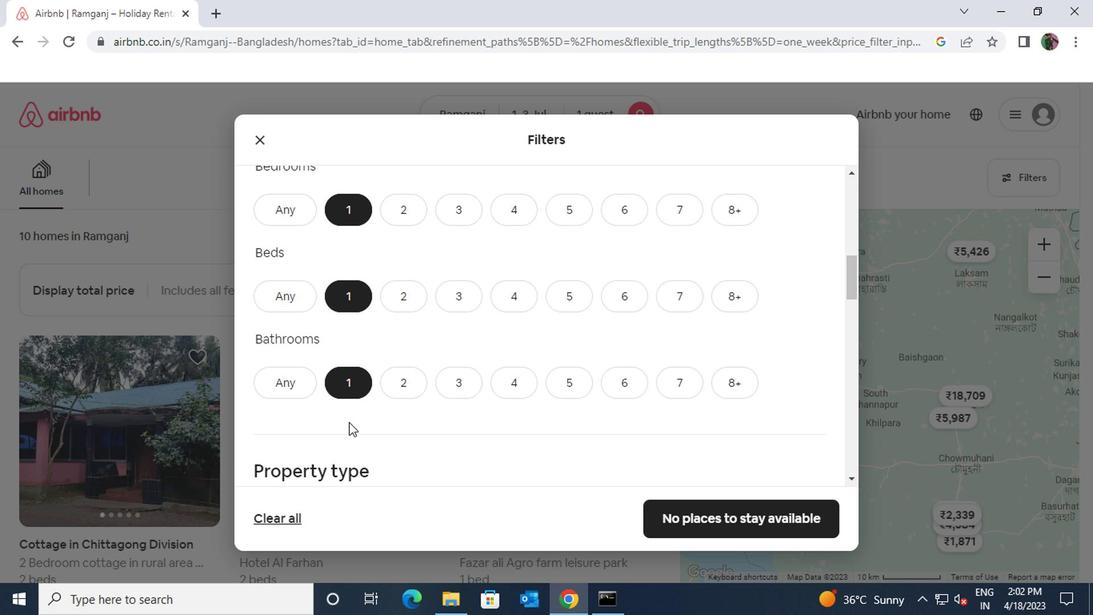 
Action: Mouse moved to (348, 405)
Screenshot: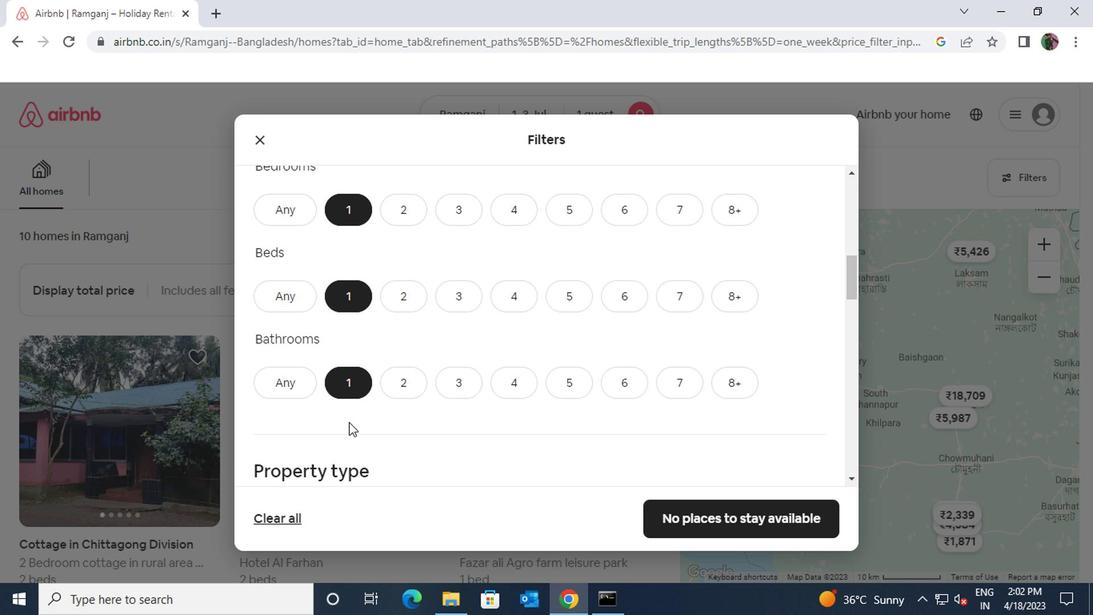
Action: Mouse scrolled (348, 404) with delta (0, 0)
Screenshot: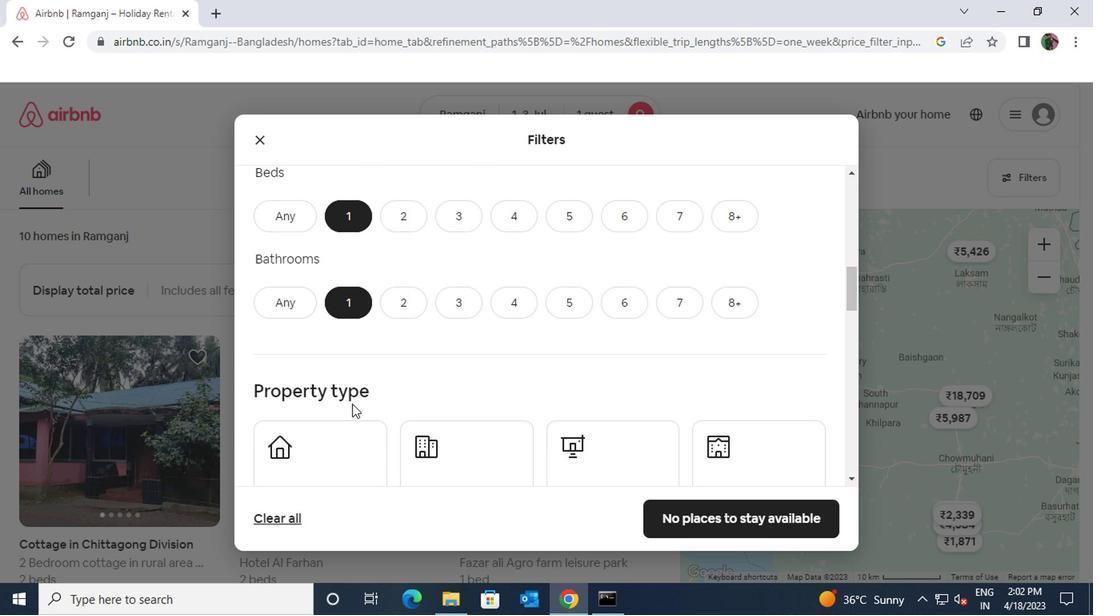 
Action: Mouse moved to (698, 382)
Screenshot: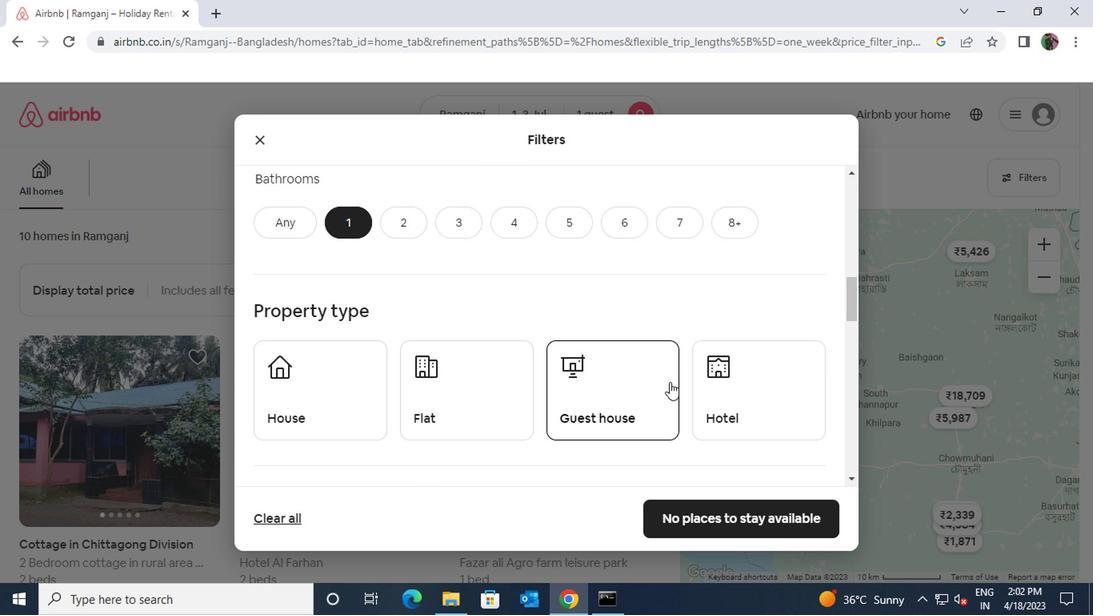 
Action: Mouse pressed left at (698, 382)
Screenshot: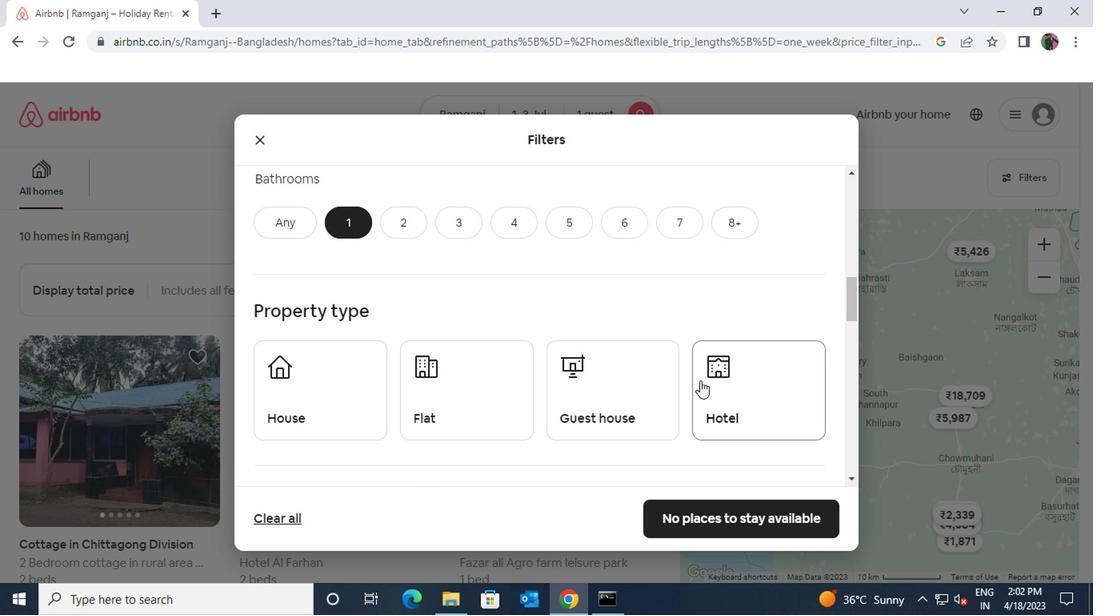 
Action: Mouse moved to (514, 392)
Screenshot: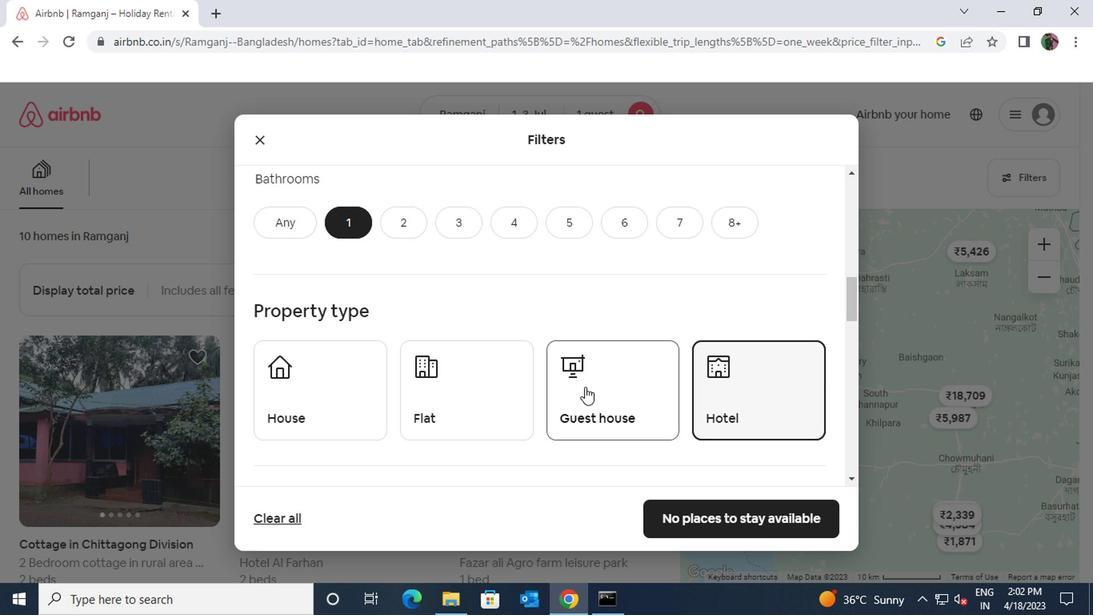 
Action: Mouse scrolled (514, 391) with delta (0, -1)
Screenshot: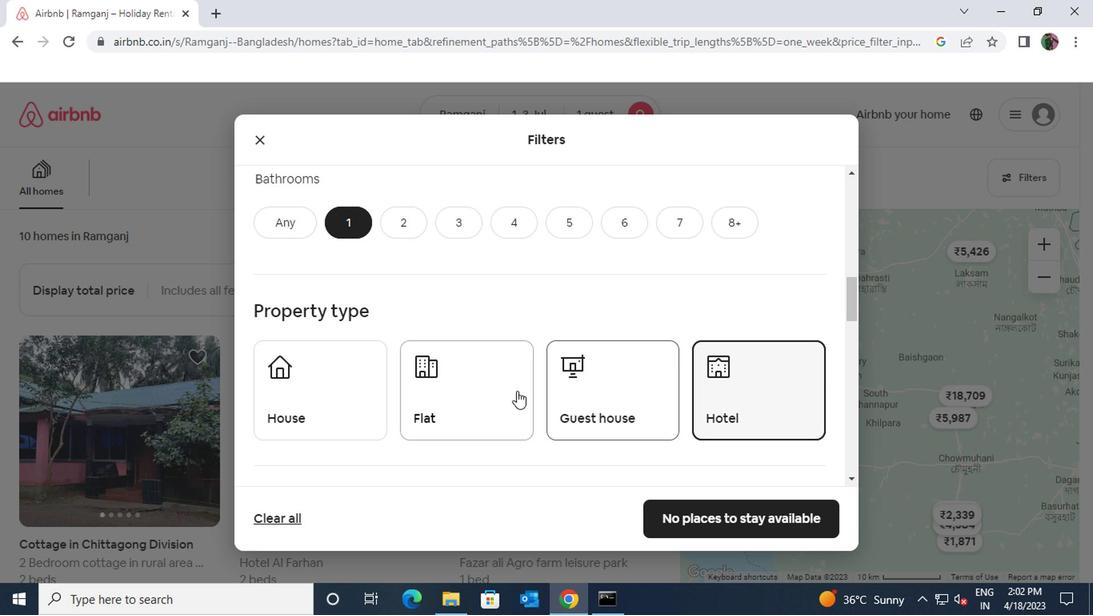 
Action: Mouse scrolled (514, 391) with delta (0, -1)
Screenshot: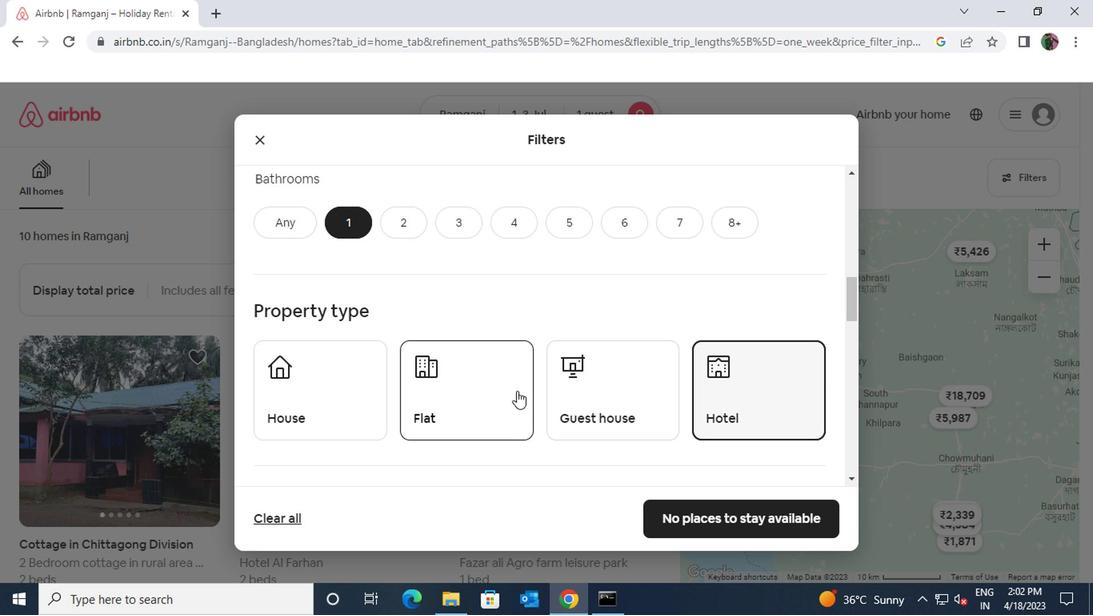 
Action: Mouse scrolled (514, 391) with delta (0, -1)
Screenshot: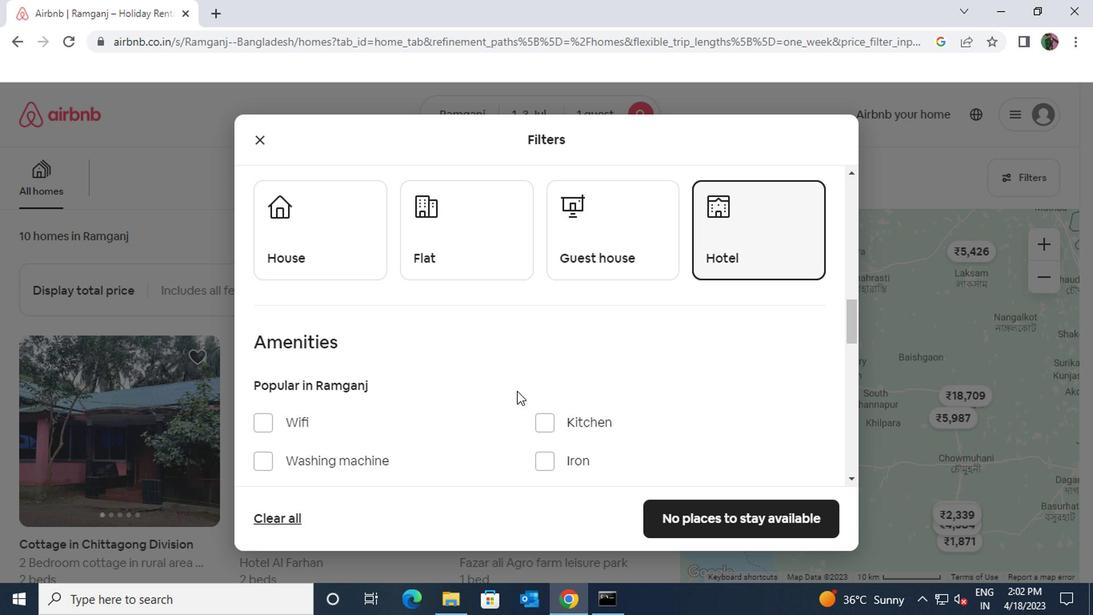 
Action: Mouse scrolled (514, 391) with delta (0, -1)
Screenshot: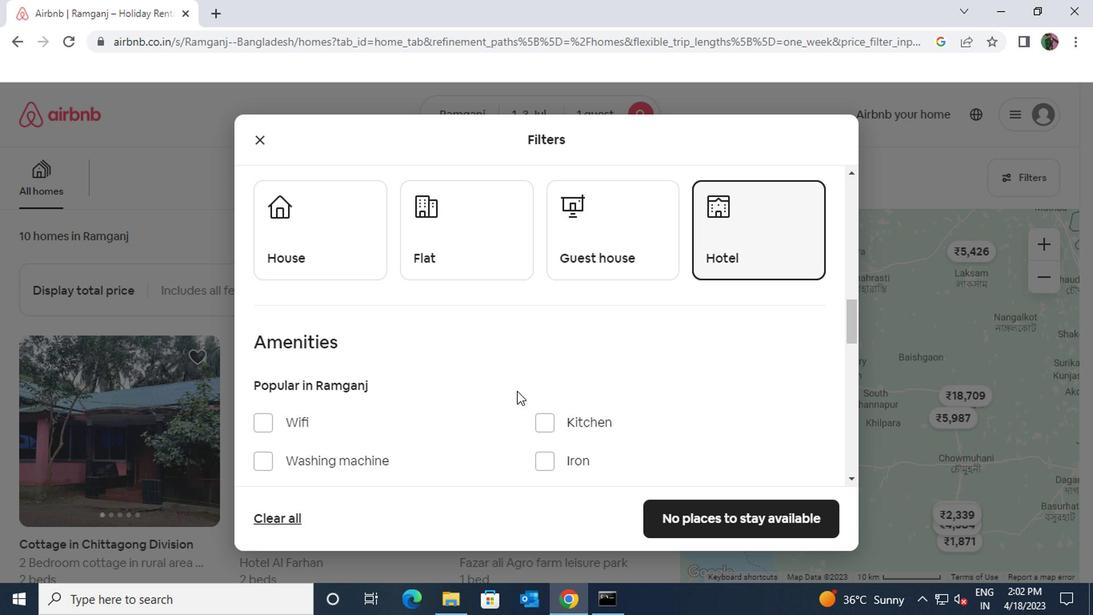 
Action: Mouse moved to (294, 376)
Screenshot: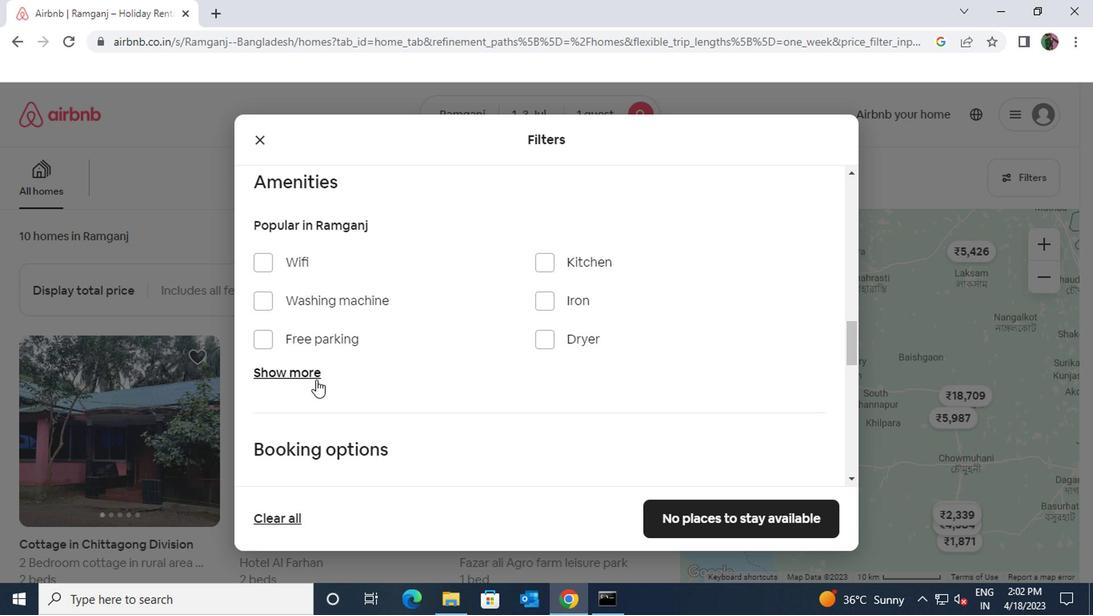 
Action: Mouse pressed left at (294, 376)
Screenshot: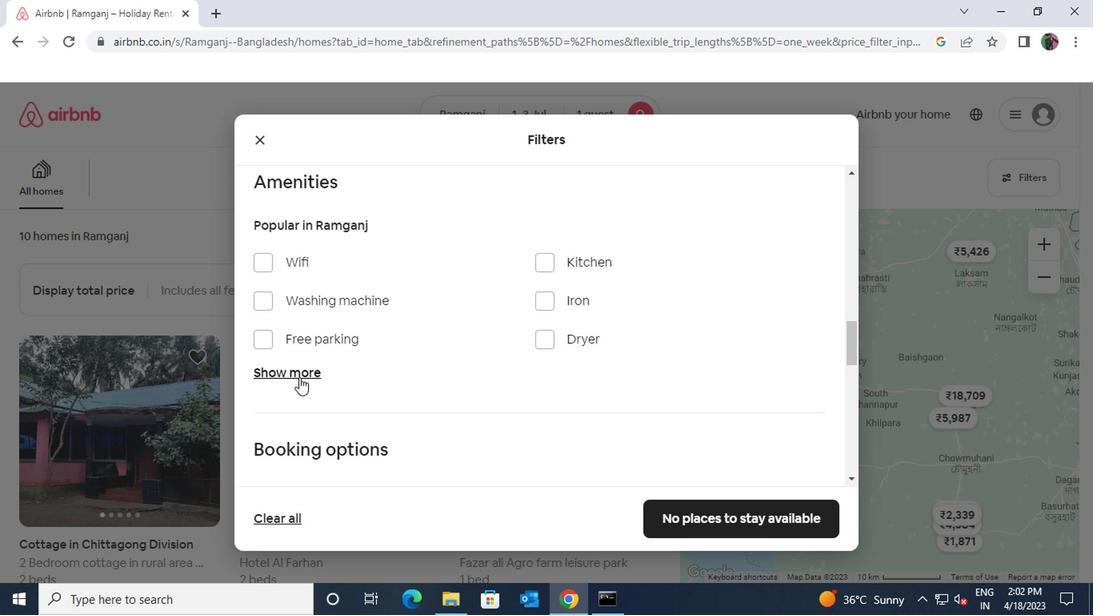 
Action: Mouse moved to (307, 381)
Screenshot: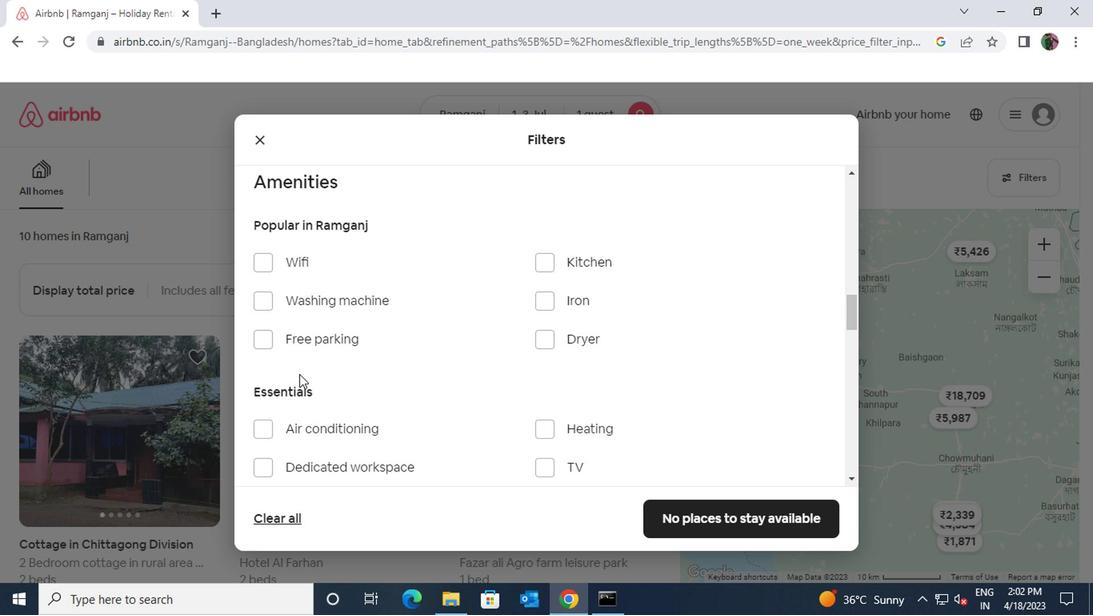 
Action: Mouse scrolled (307, 380) with delta (0, -1)
Screenshot: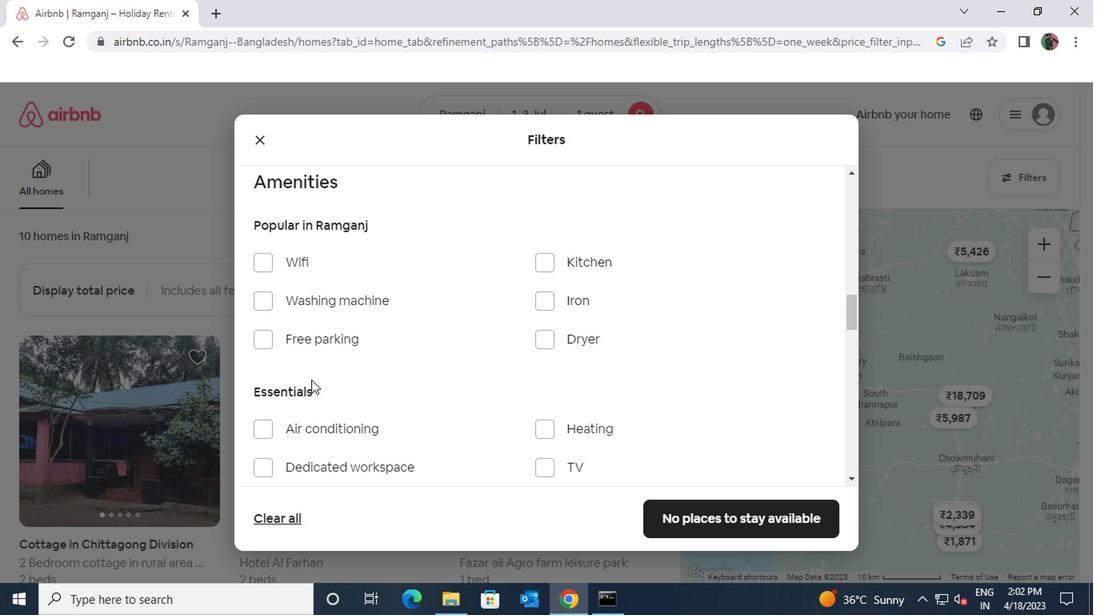
Action: Mouse moved to (259, 345)
Screenshot: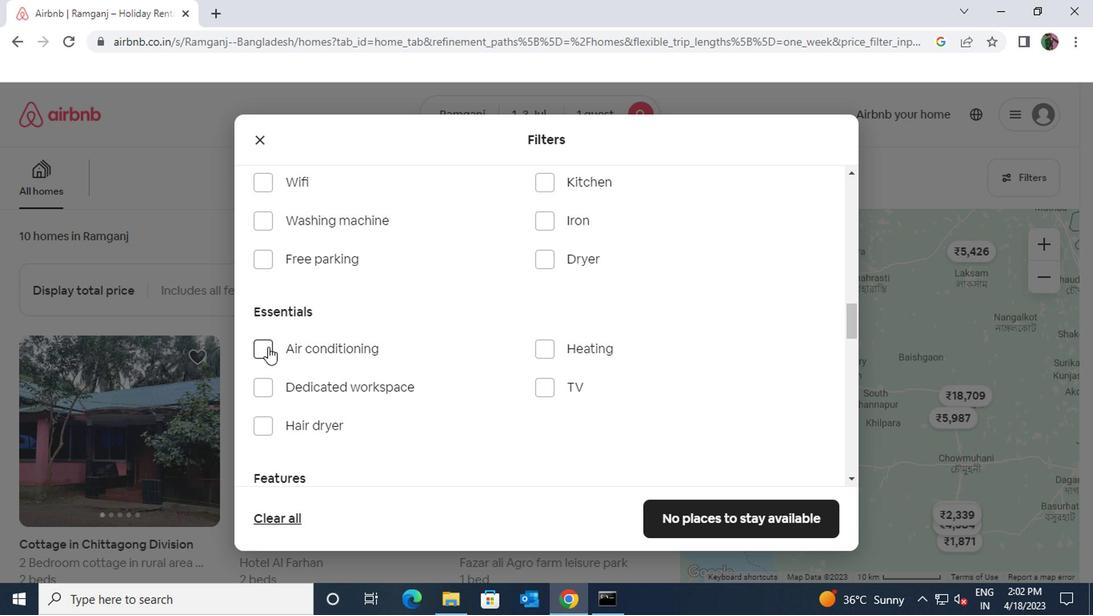 
Action: Mouse pressed left at (259, 345)
Screenshot: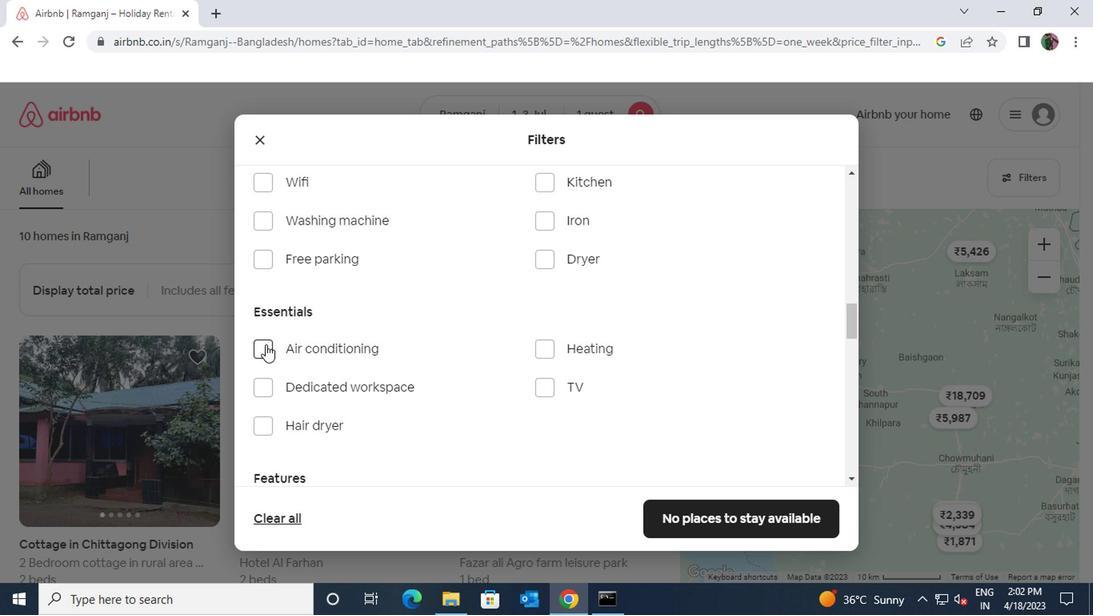 
Action: Mouse moved to (374, 436)
Screenshot: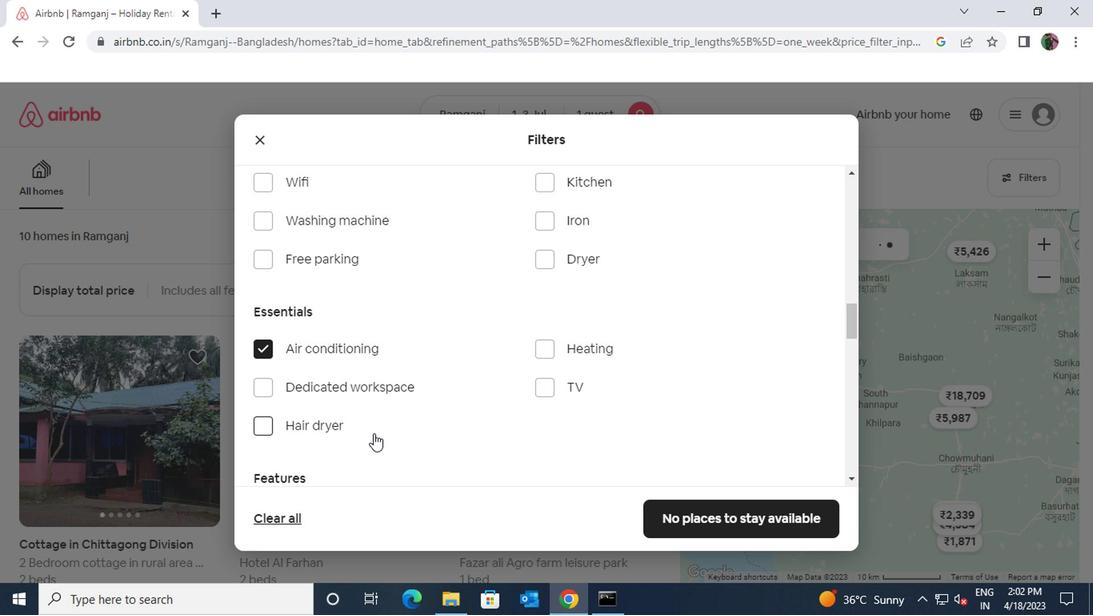 
Action: Mouse scrolled (374, 435) with delta (0, 0)
Screenshot: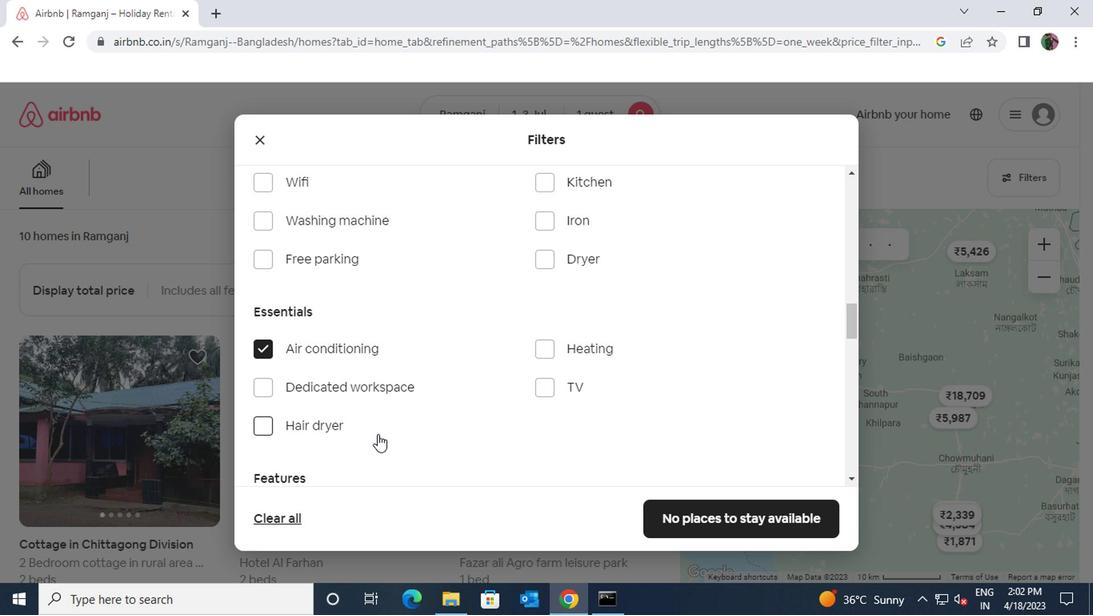 
Action: Mouse scrolled (374, 435) with delta (0, 0)
Screenshot: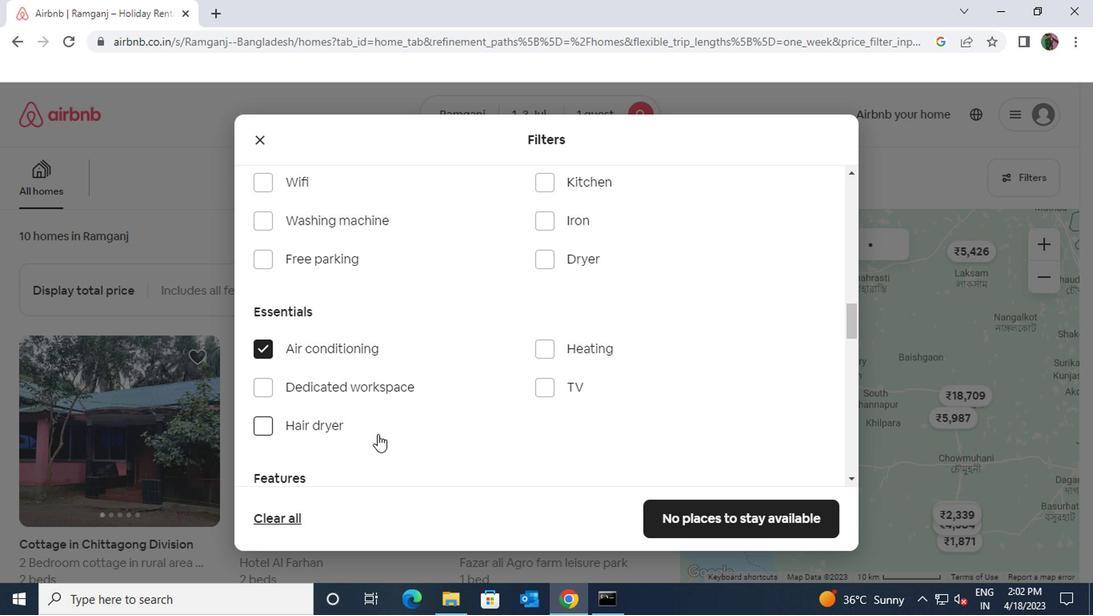 
Action: Mouse moved to (375, 431)
Screenshot: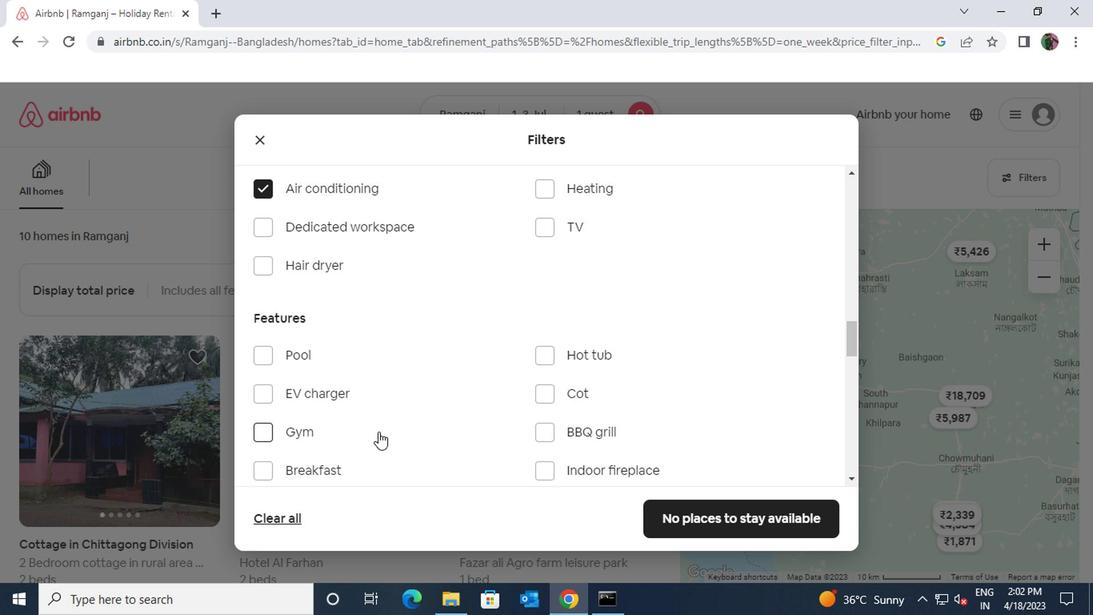 
Action: Mouse scrolled (375, 430) with delta (0, -1)
Screenshot: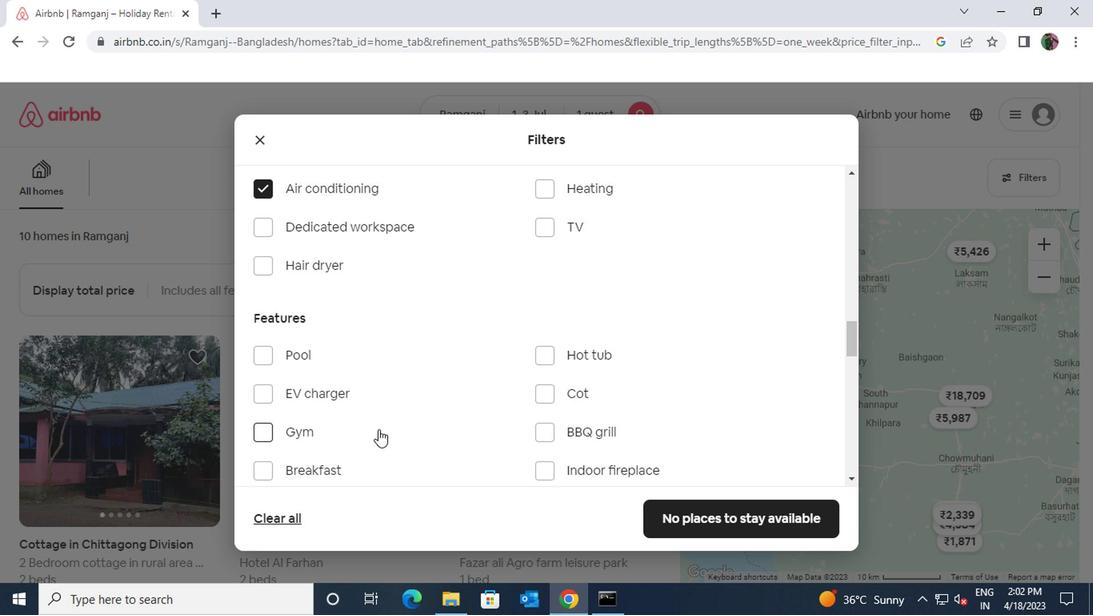 
Action: Mouse scrolled (375, 430) with delta (0, -1)
Screenshot: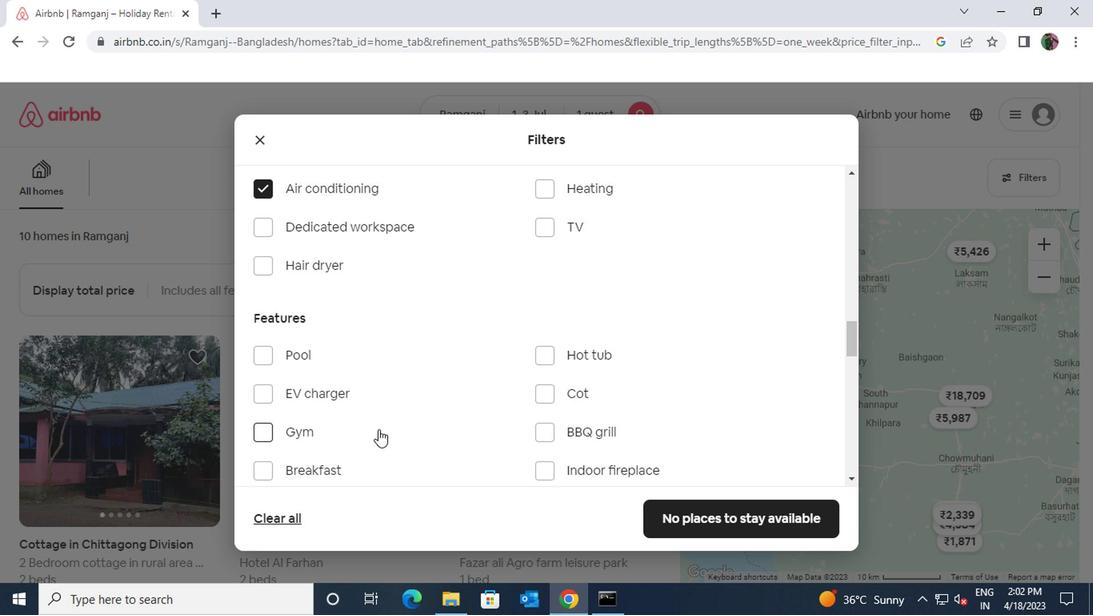 
Action: Mouse scrolled (375, 430) with delta (0, -1)
Screenshot: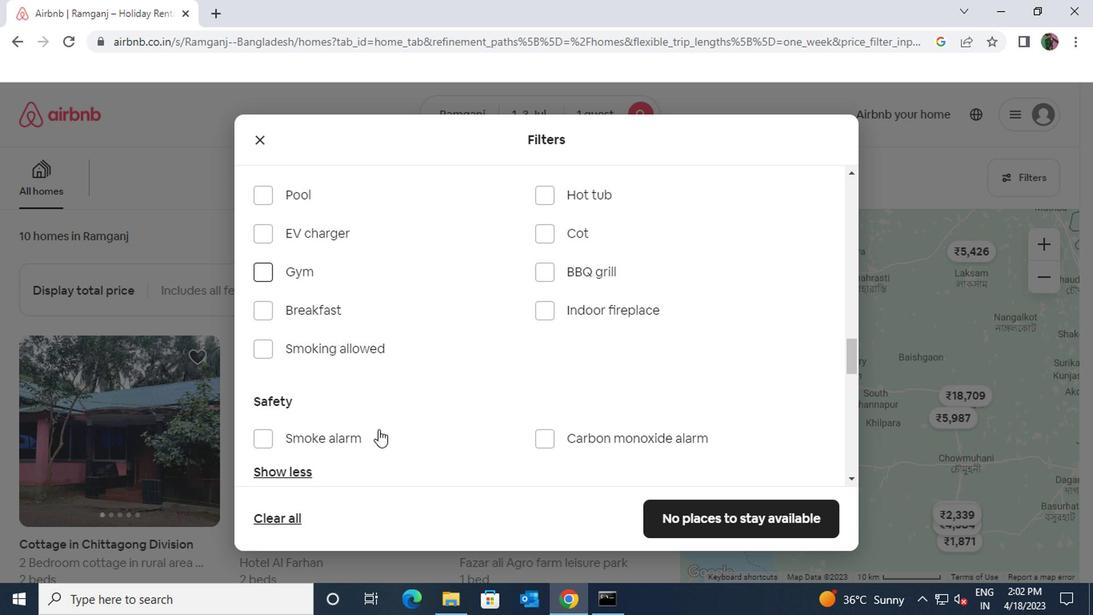 
Action: Mouse scrolled (375, 430) with delta (0, -1)
Screenshot: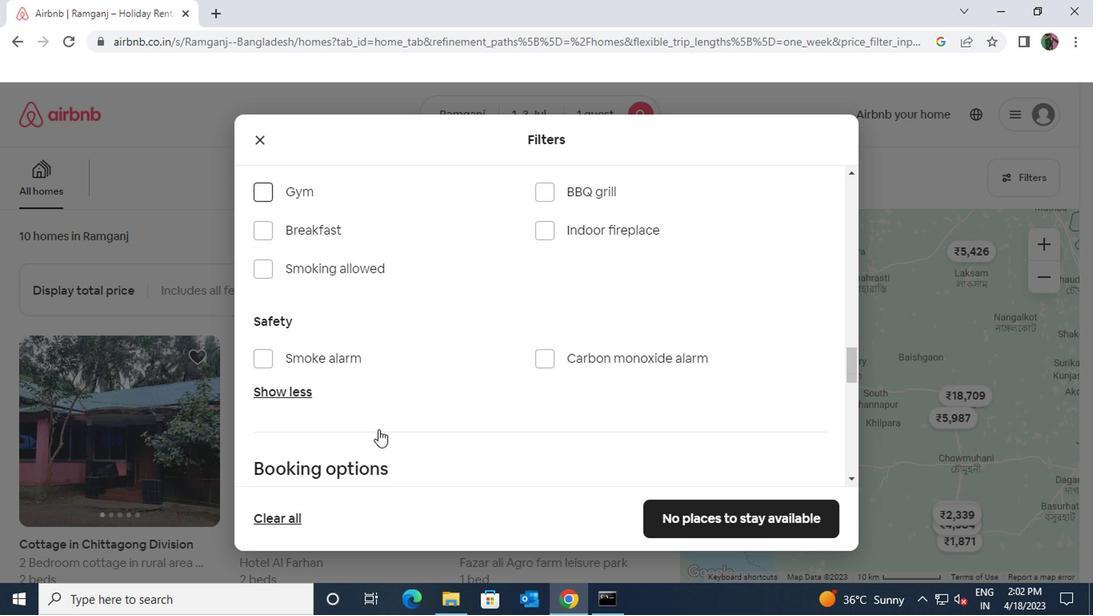 
Action: Mouse scrolled (375, 430) with delta (0, -1)
Screenshot: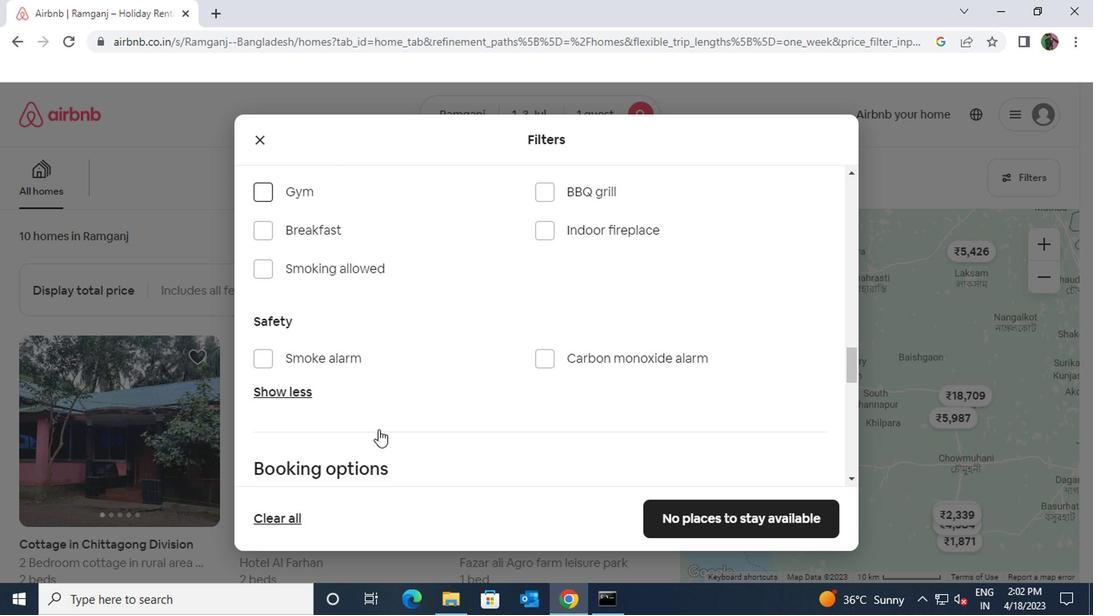 
Action: Mouse moved to (789, 423)
Screenshot: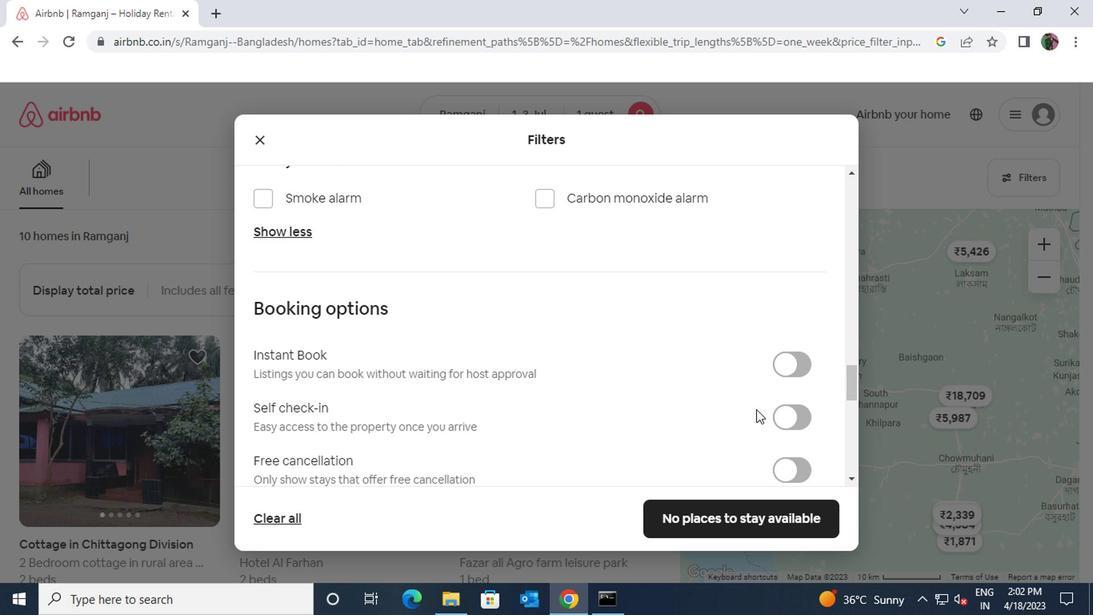 
Action: Mouse pressed left at (789, 423)
Screenshot: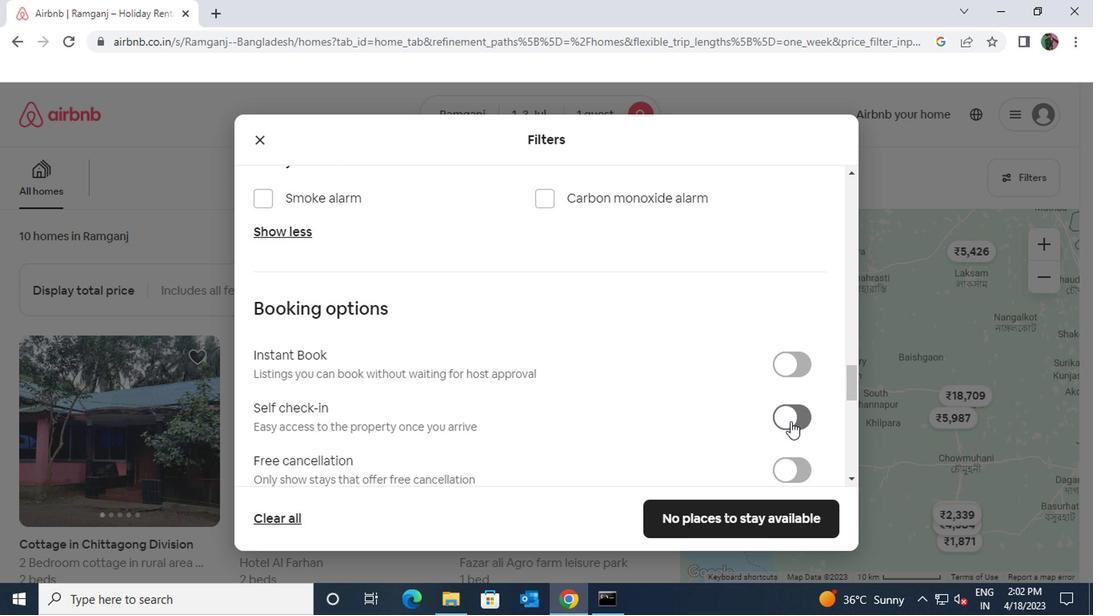 
Action: Mouse moved to (591, 401)
Screenshot: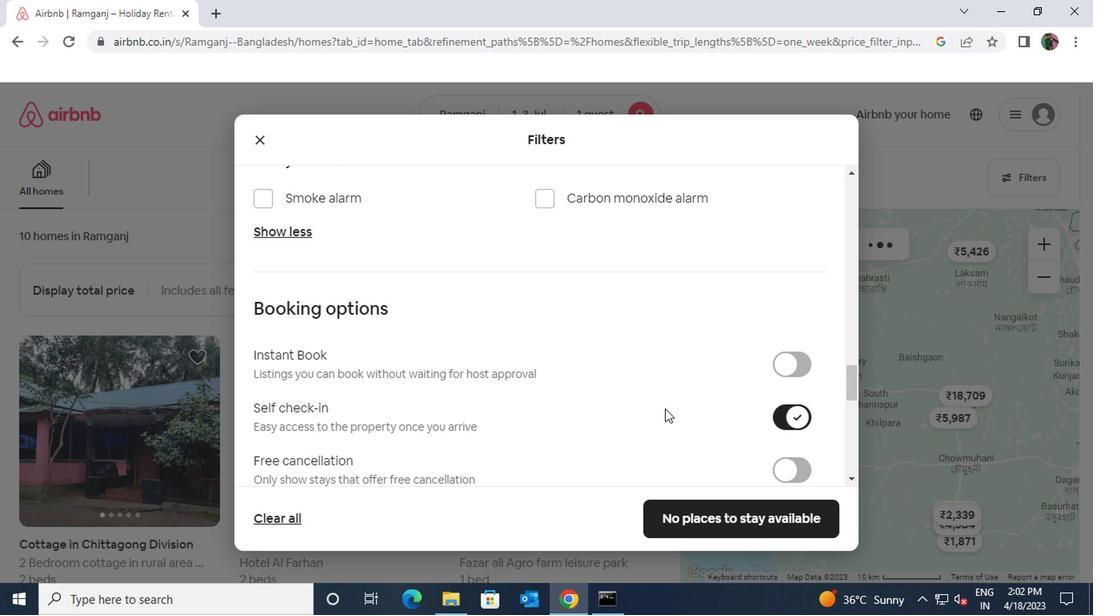 
Action: Mouse scrolled (591, 400) with delta (0, 0)
Screenshot: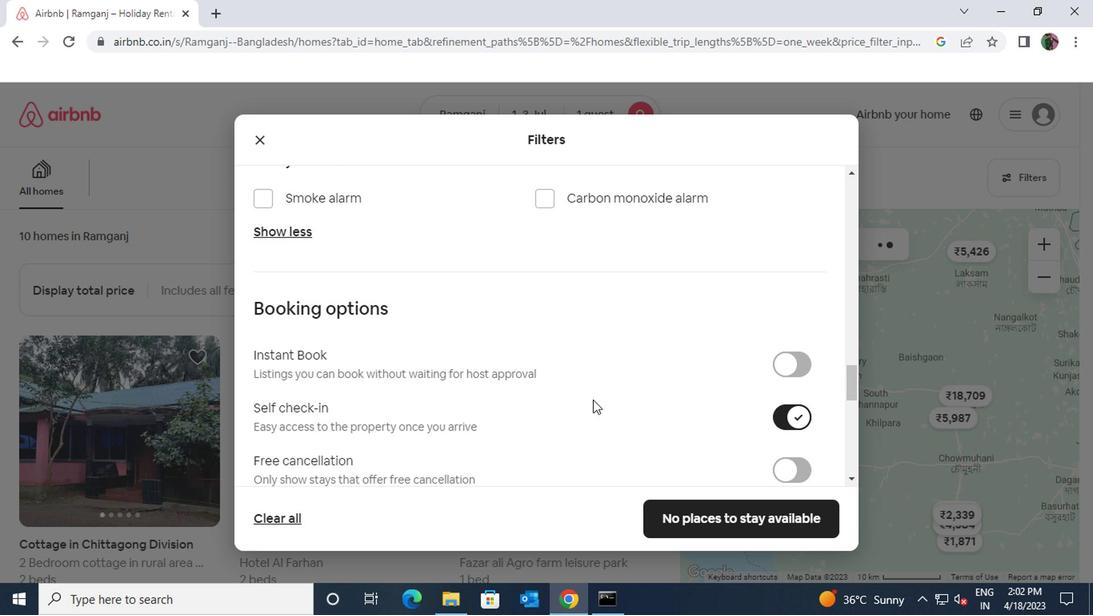 
Action: Mouse scrolled (591, 400) with delta (0, 0)
Screenshot: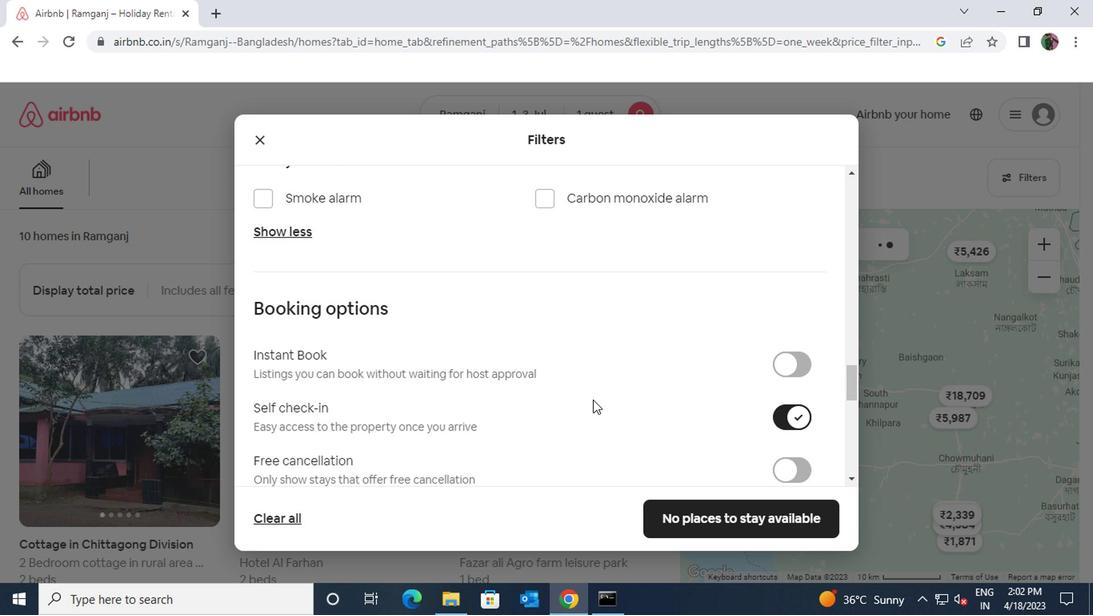 
Action: Mouse scrolled (591, 400) with delta (0, 0)
Screenshot: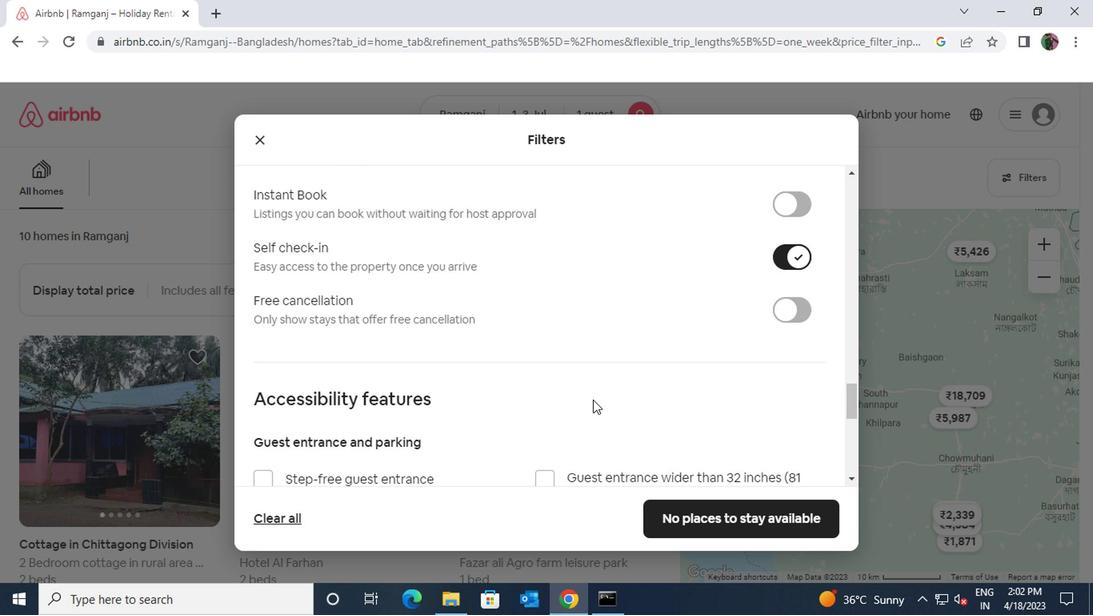 
Action: Mouse scrolled (591, 400) with delta (0, 0)
Screenshot: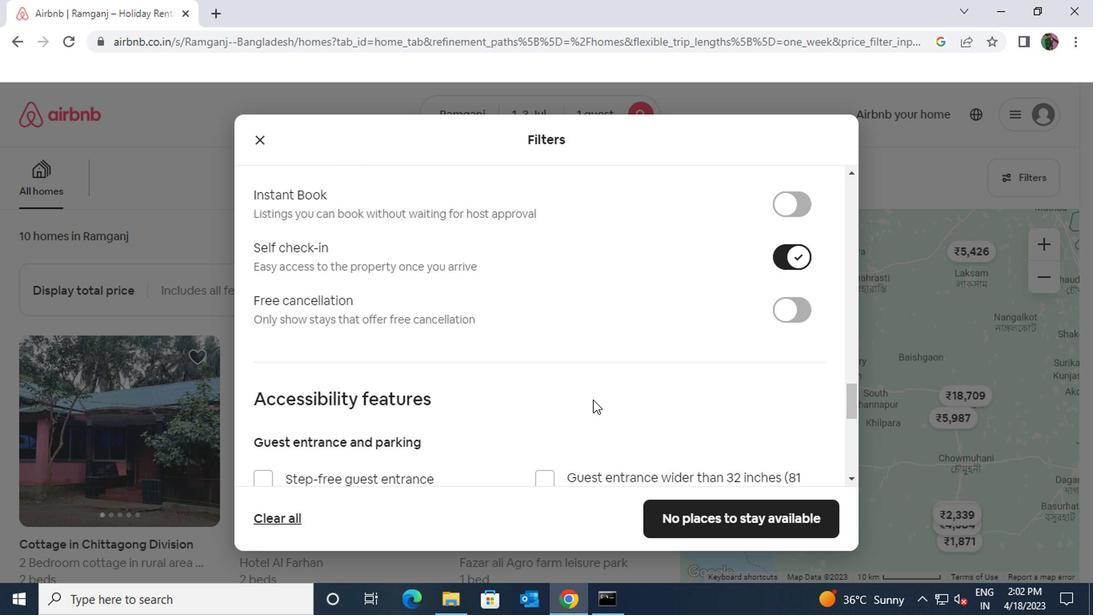 
Action: Mouse scrolled (591, 400) with delta (0, 0)
Screenshot: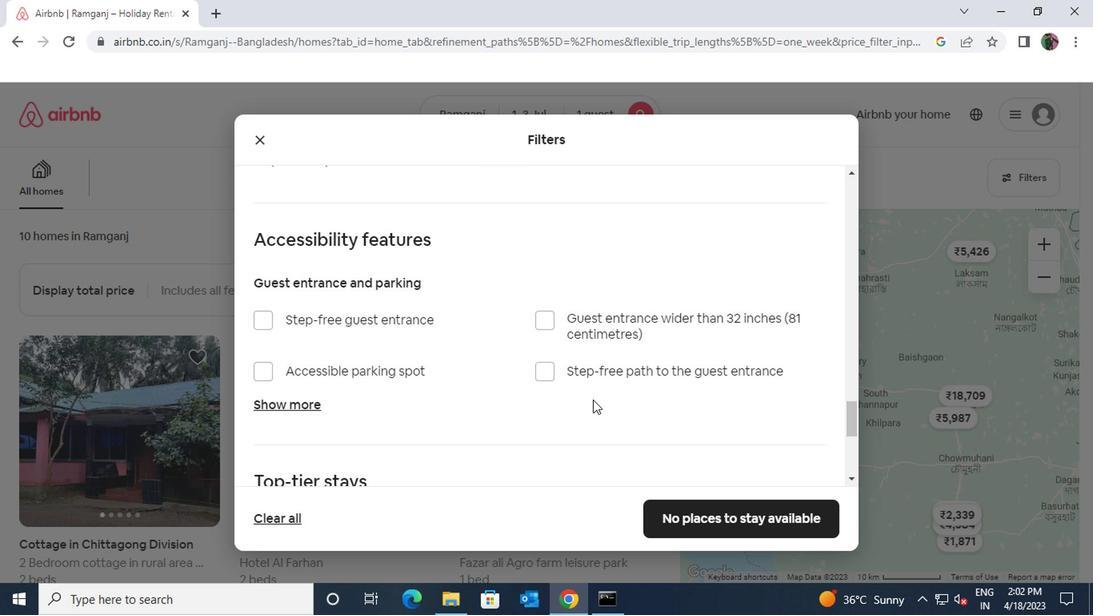 
Action: Mouse scrolled (591, 400) with delta (0, 0)
Screenshot: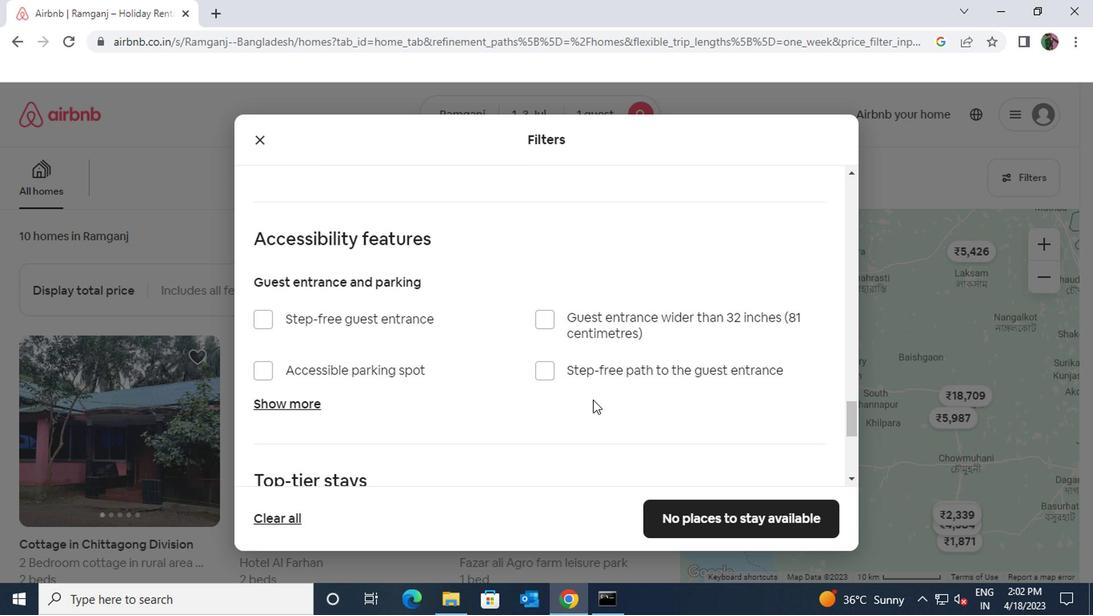 
Action: Mouse scrolled (591, 400) with delta (0, 0)
Screenshot: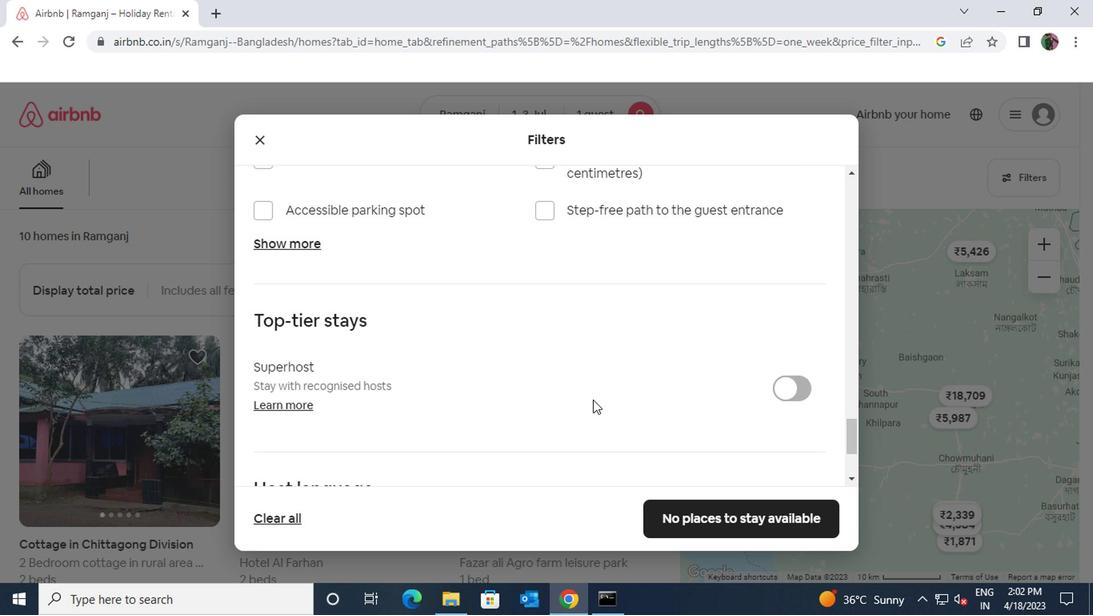 
Action: Mouse scrolled (591, 400) with delta (0, 0)
Screenshot: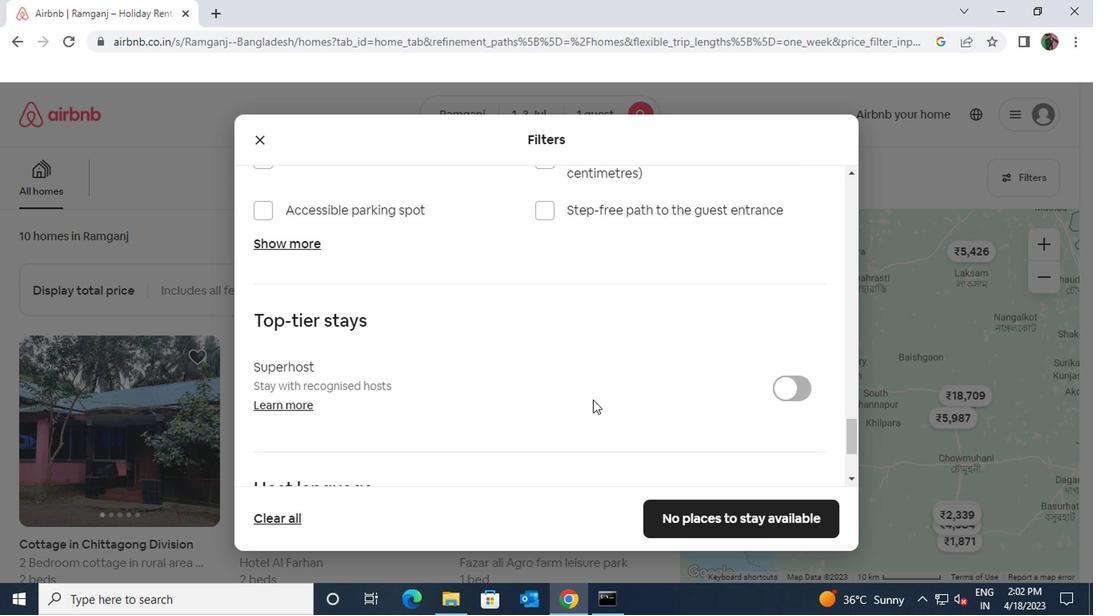 
Action: Mouse moved to (250, 373)
Screenshot: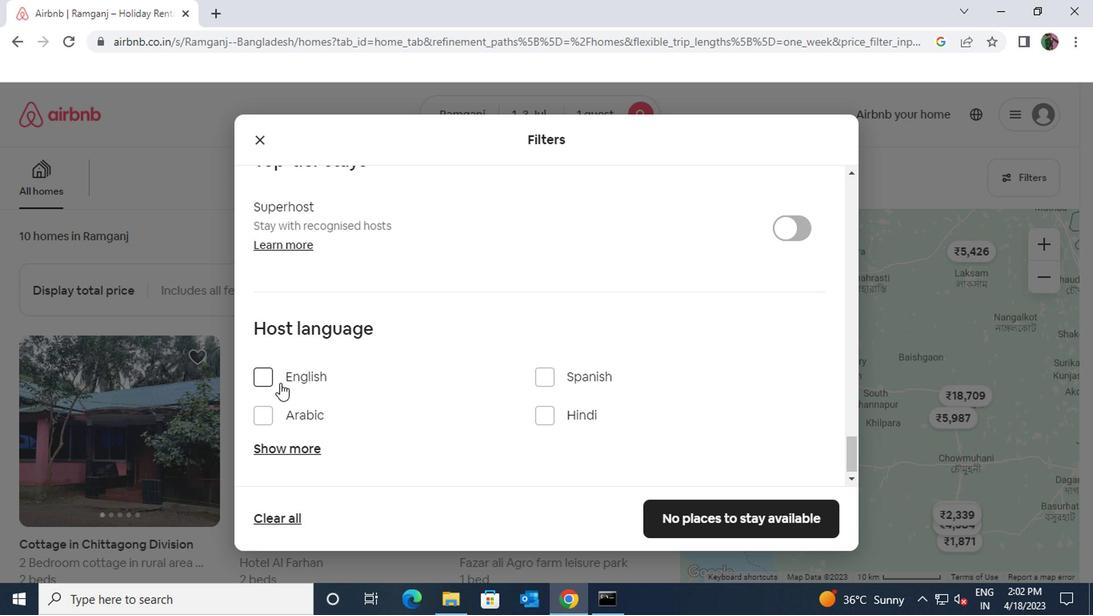 
Action: Mouse pressed left at (250, 373)
Screenshot: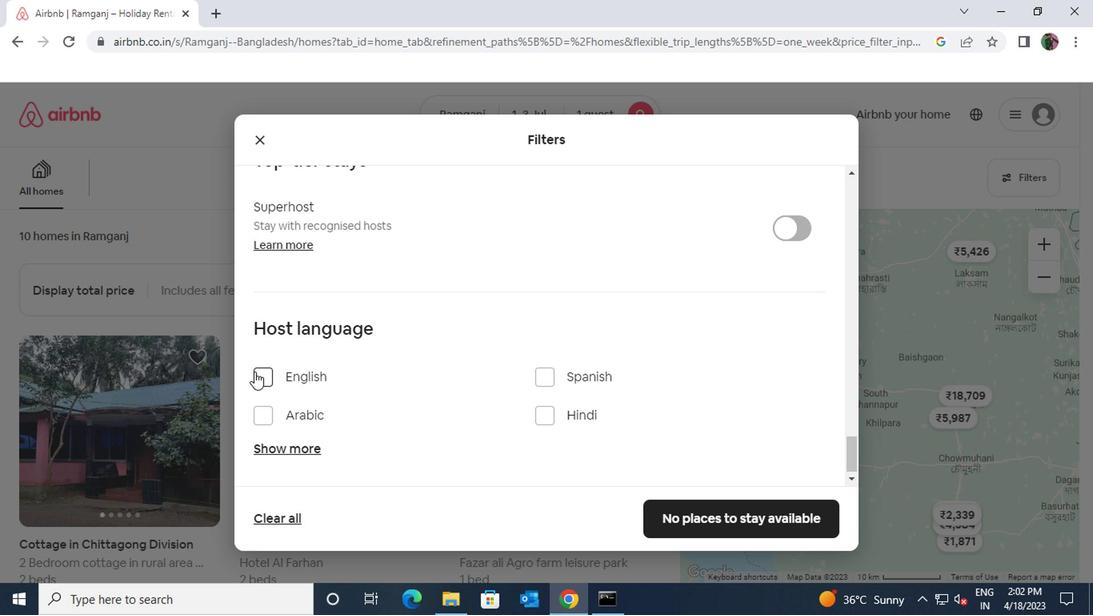 
Action: Mouse moved to (695, 517)
Screenshot: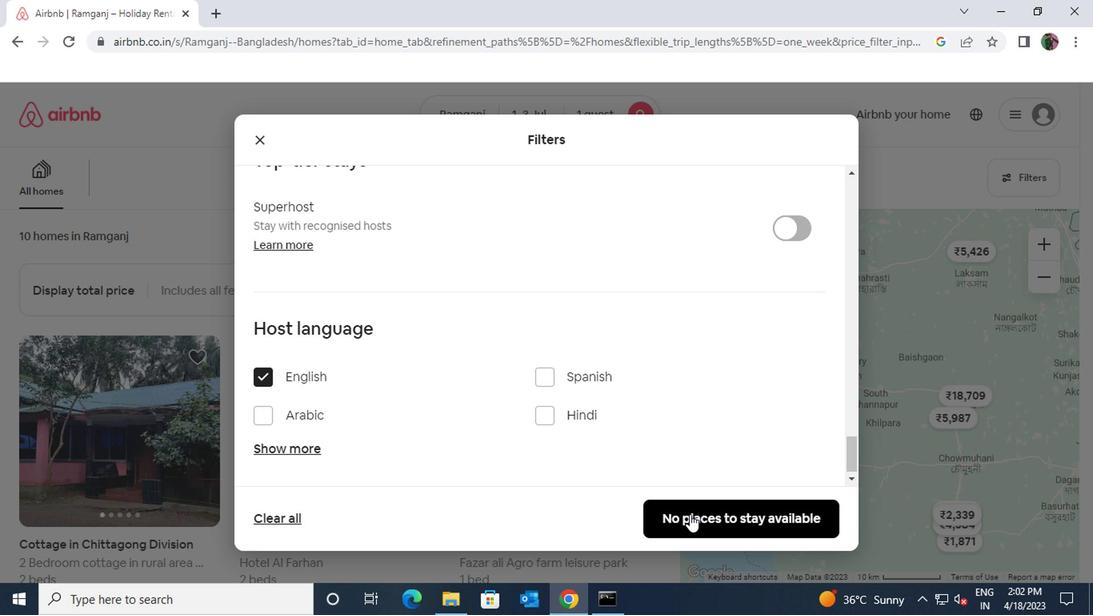 
Action: Mouse pressed left at (695, 517)
Screenshot: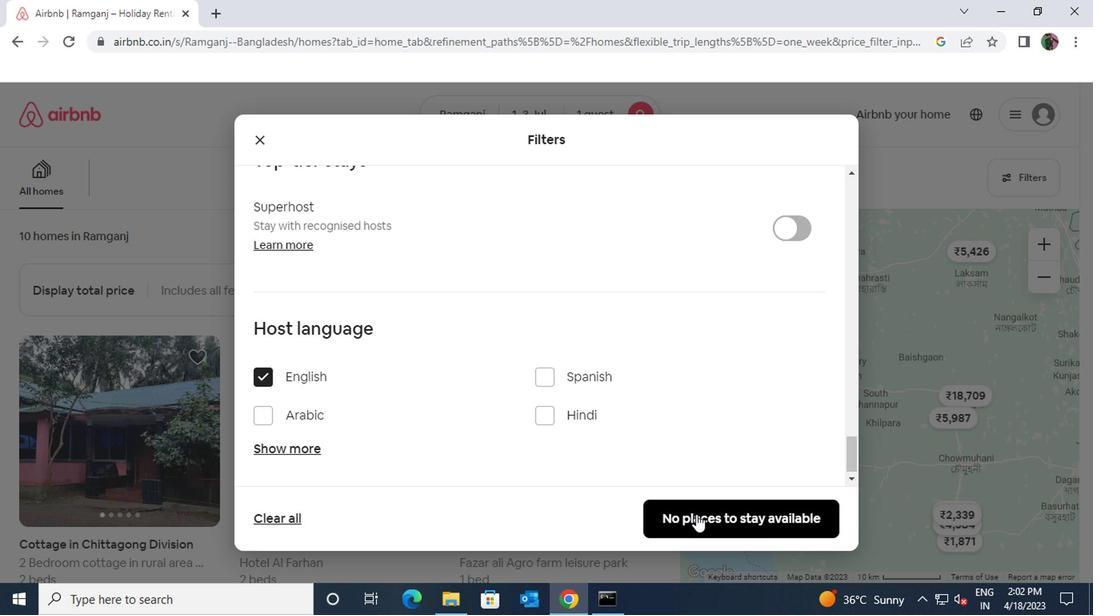 
